 Task: Create a due date automation trigger when advanced on, on the wednesday before a card is due add basic not assigned to me at 11:00 AM.
Action: Mouse moved to (1286, 534)
Screenshot: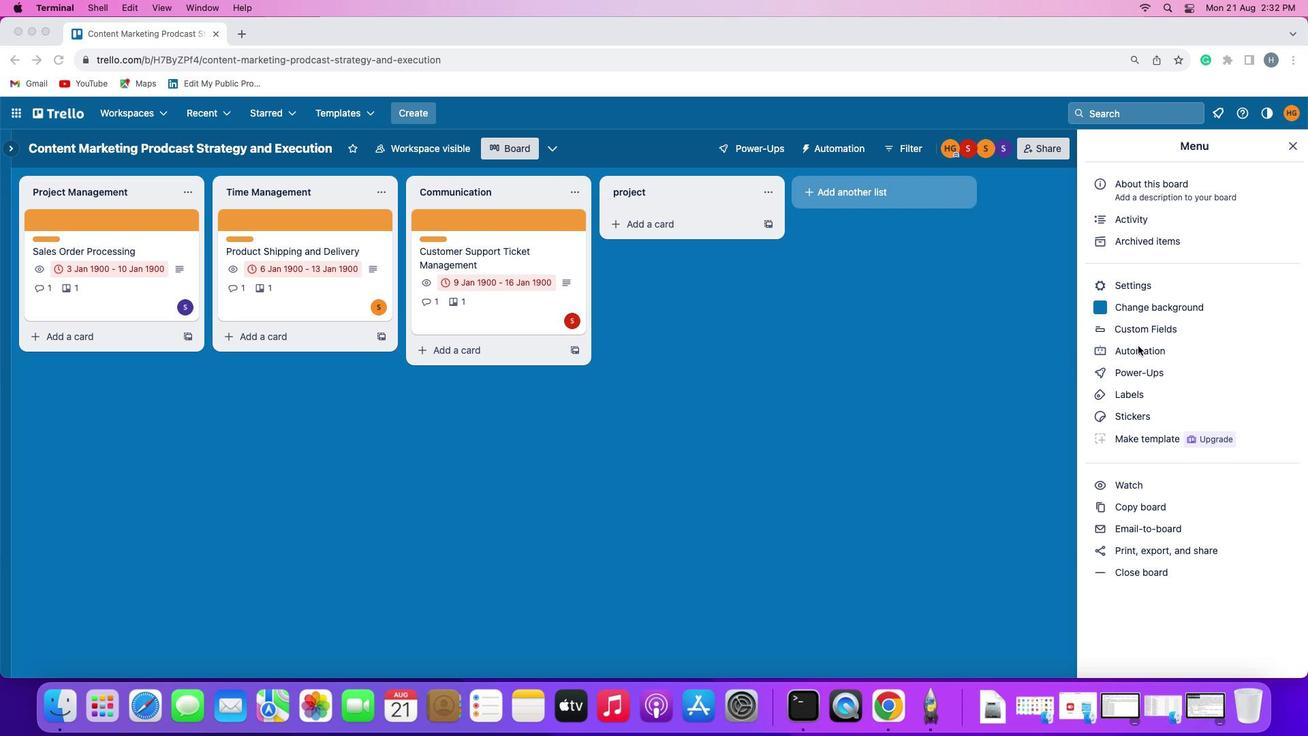 
Action: Mouse pressed left at (1286, 534)
Screenshot: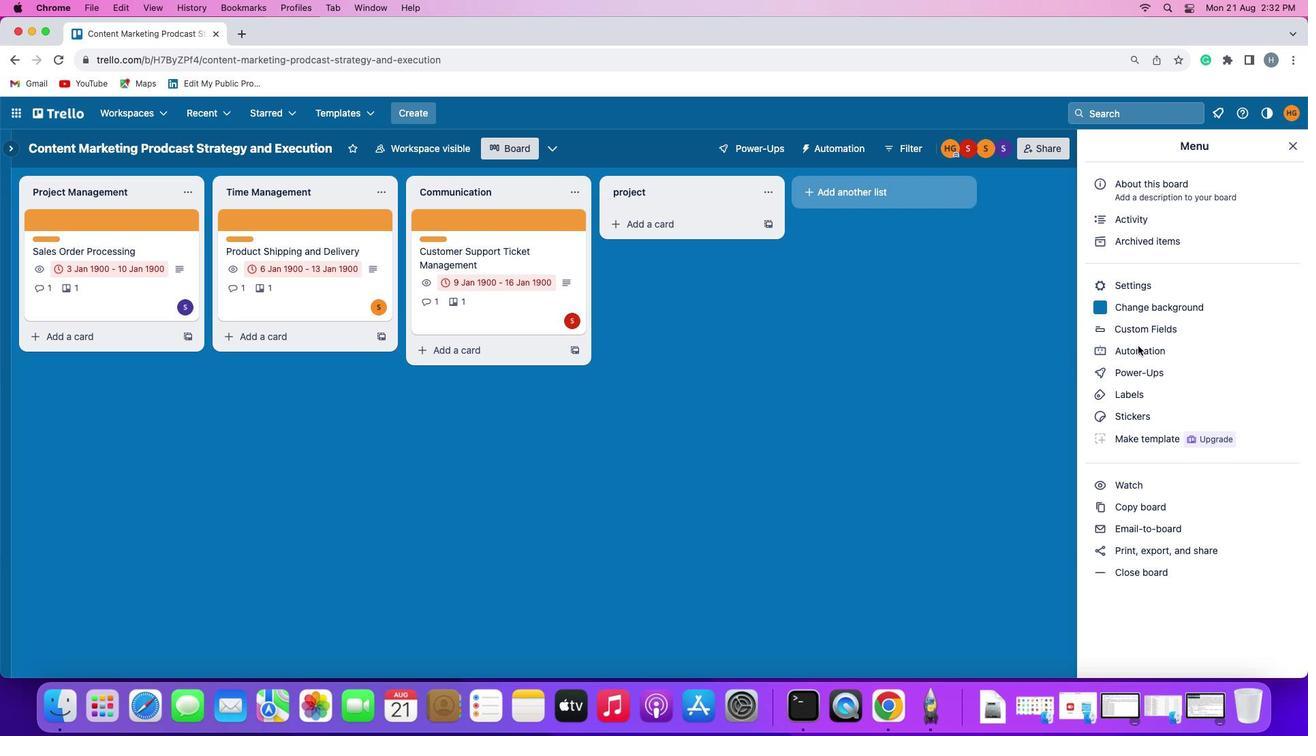 
Action: Mouse pressed left at (1286, 534)
Screenshot: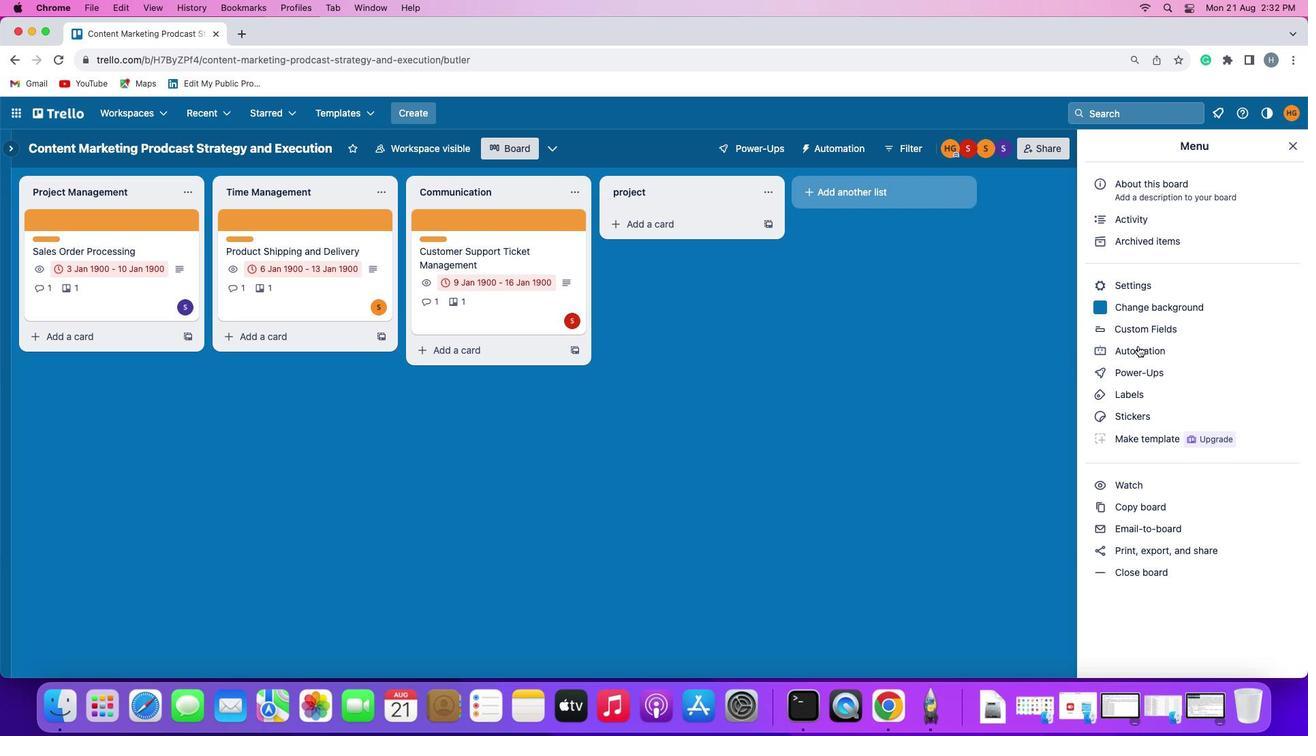 
Action: Mouse moved to (123, 523)
Screenshot: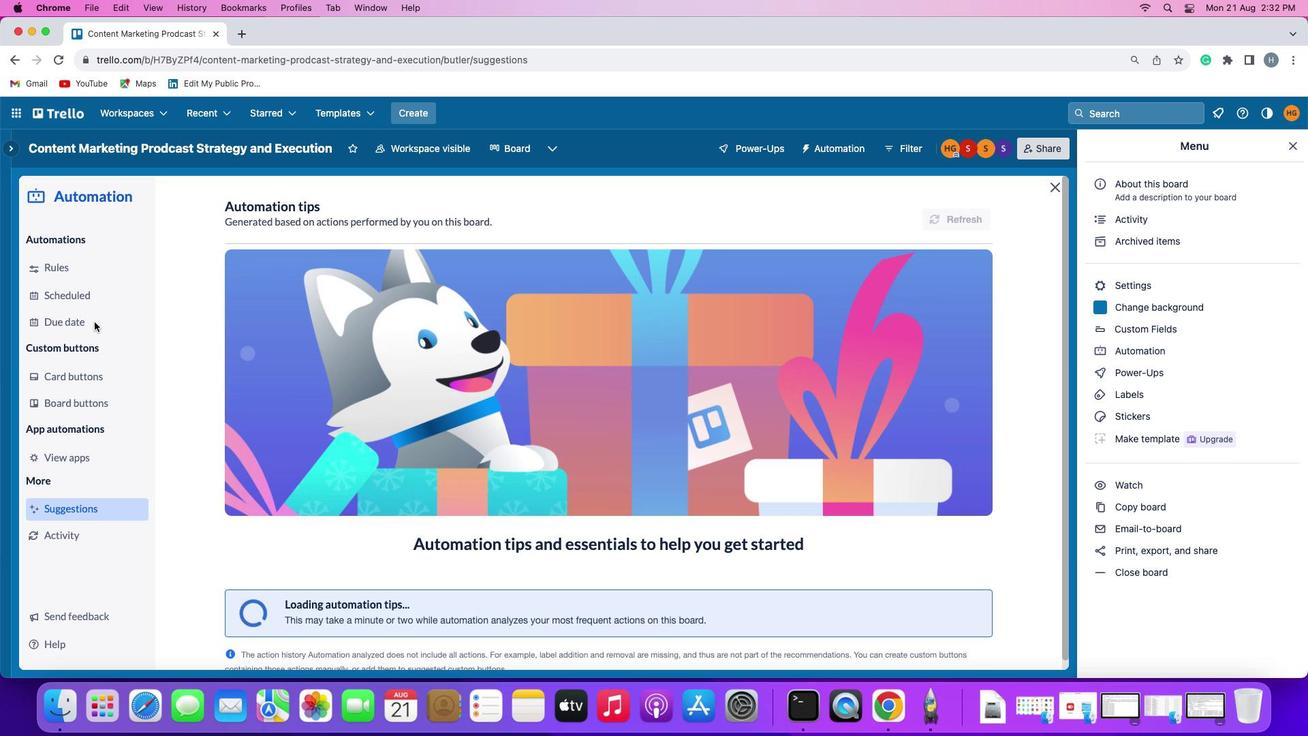 
Action: Mouse pressed left at (123, 523)
Screenshot: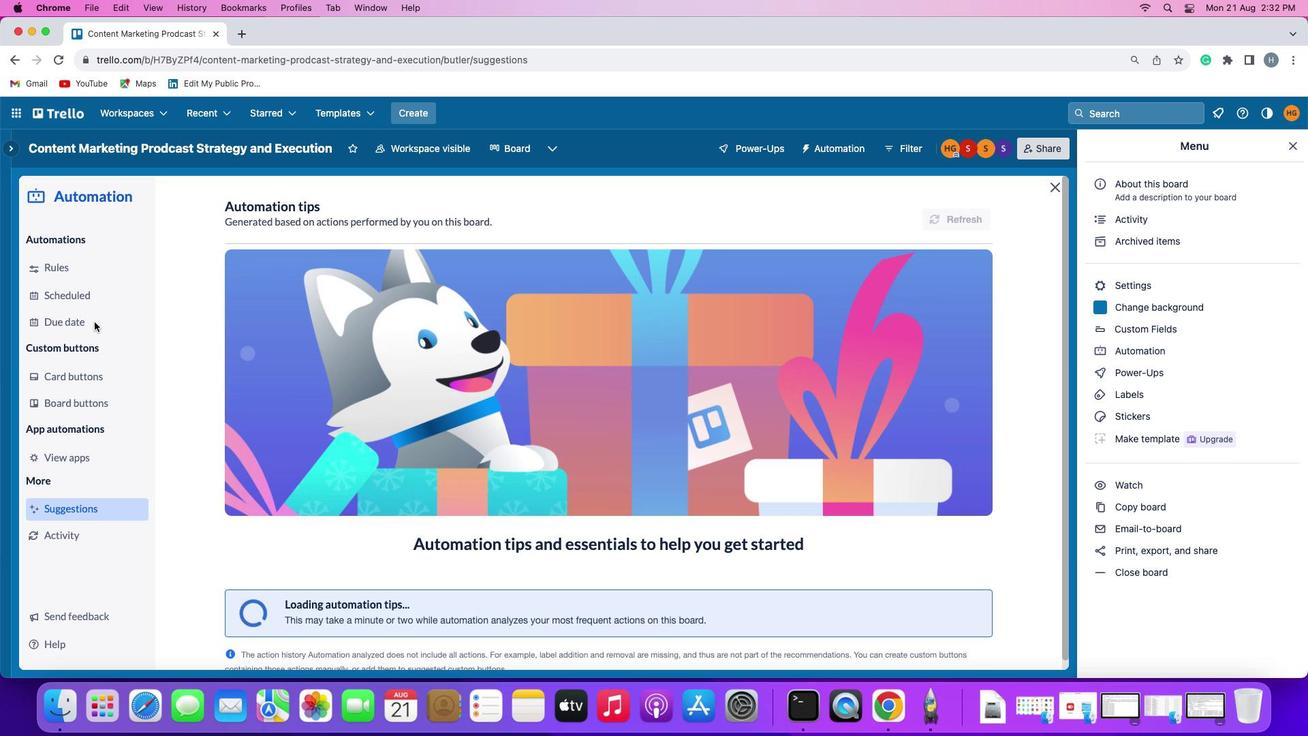 
Action: Mouse moved to (1029, 472)
Screenshot: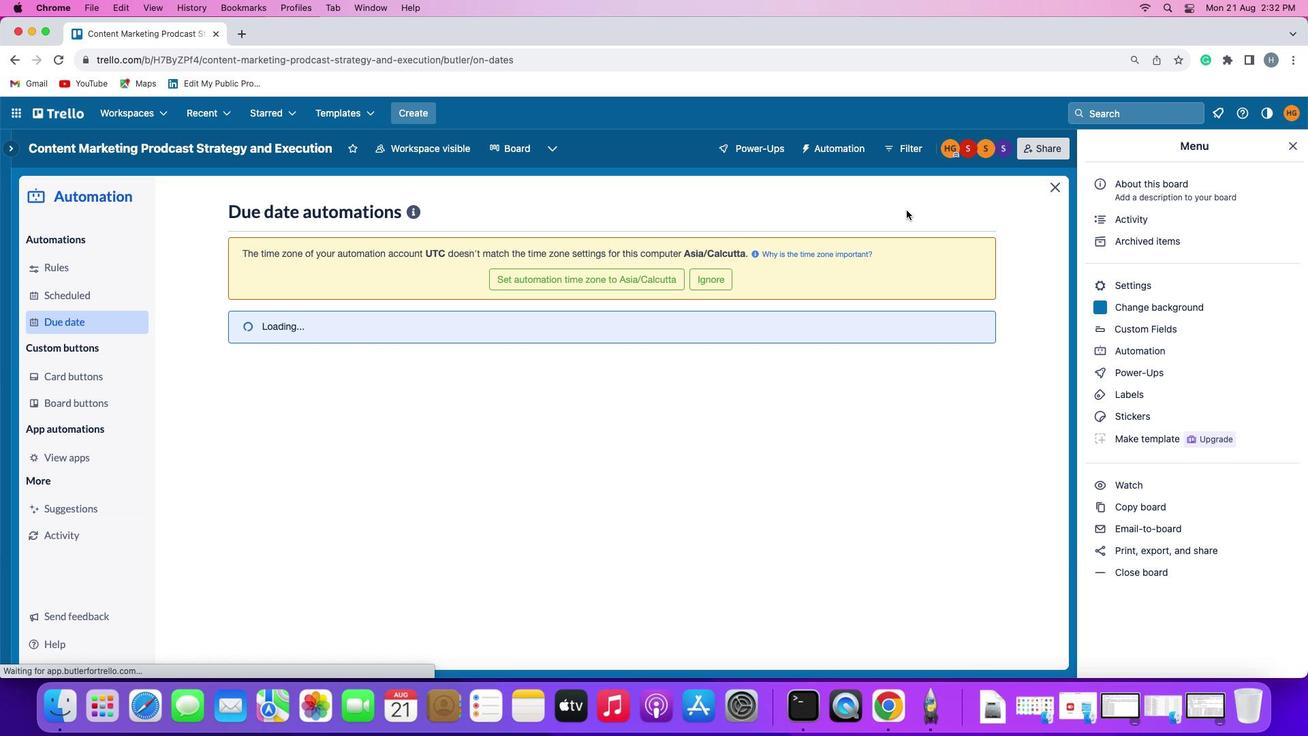 
Action: Mouse pressed left at (1029, 472)
Screenshot: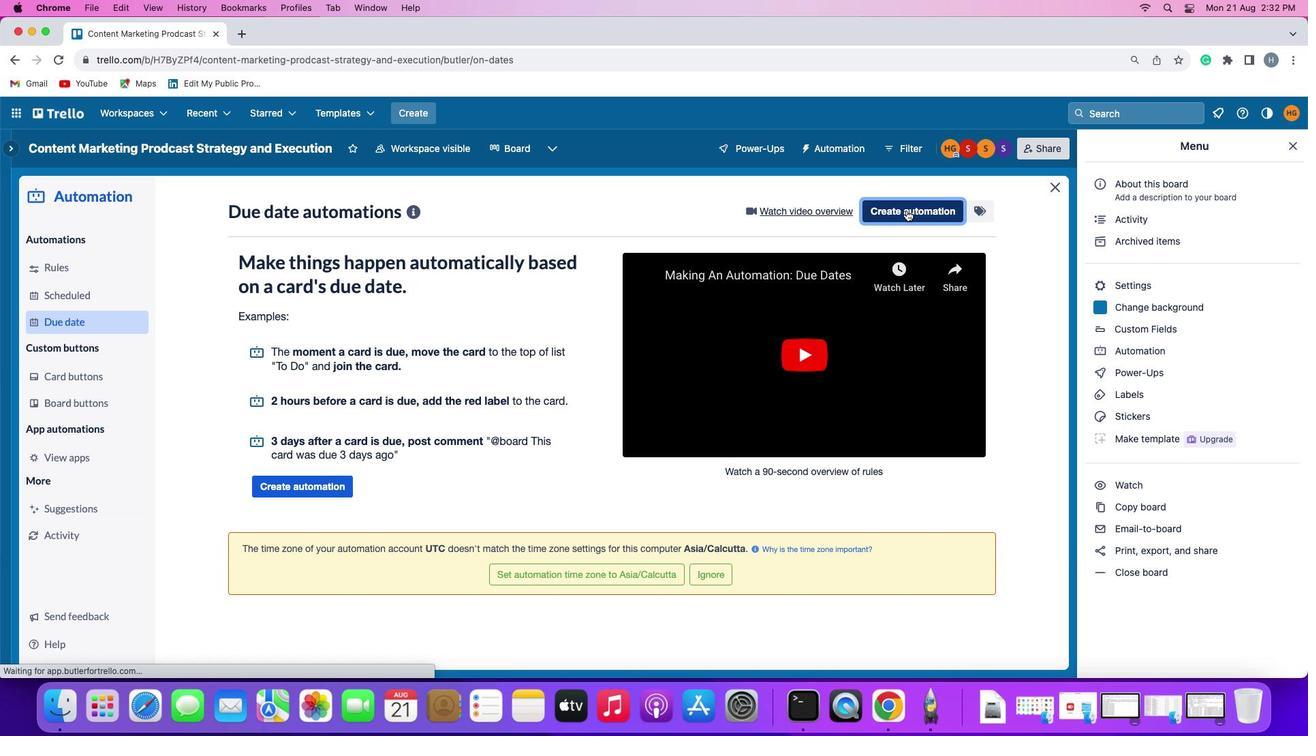 
Action: Mouse moved to (302, 531)
Screenshot: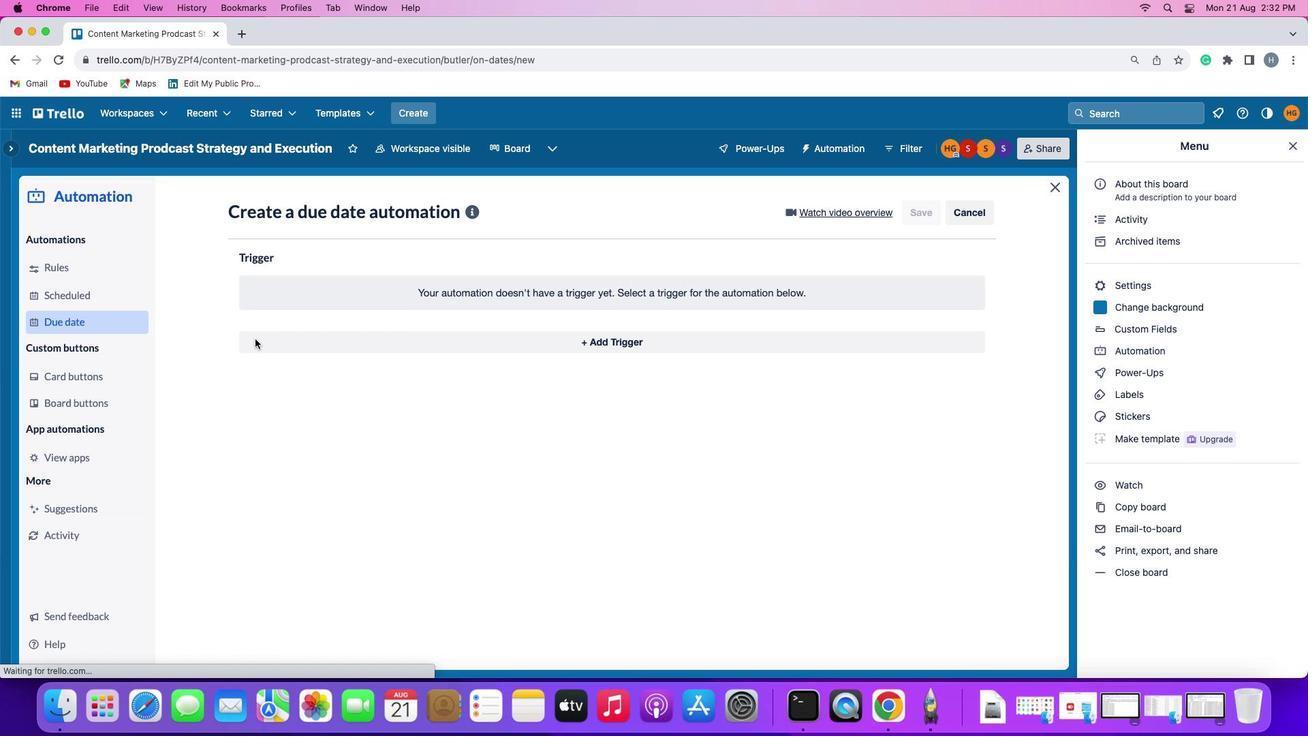
Action: Mouse pressed left at (302, 531)
Screenshot: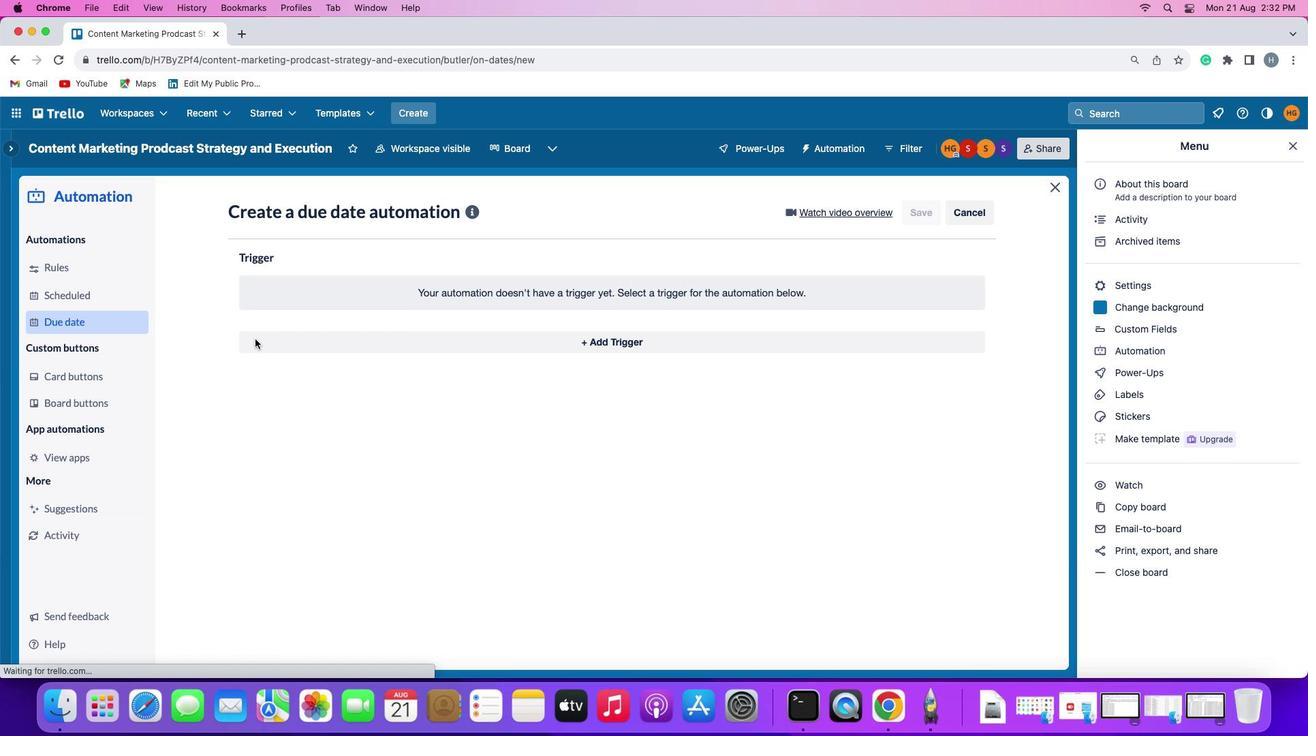 
Action: Mouse moved to (348, 647)
Screenshot: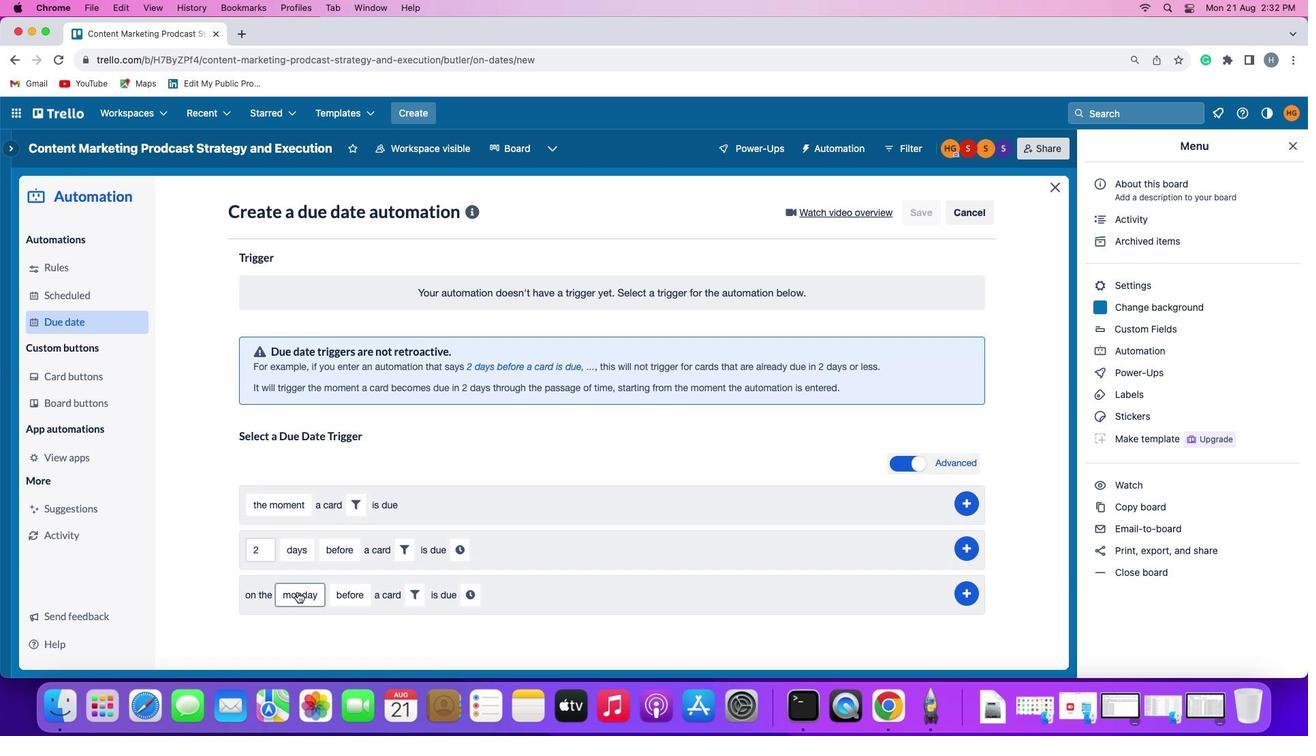 
Action: Mouse pressed left at (348, 647)
Screenshot: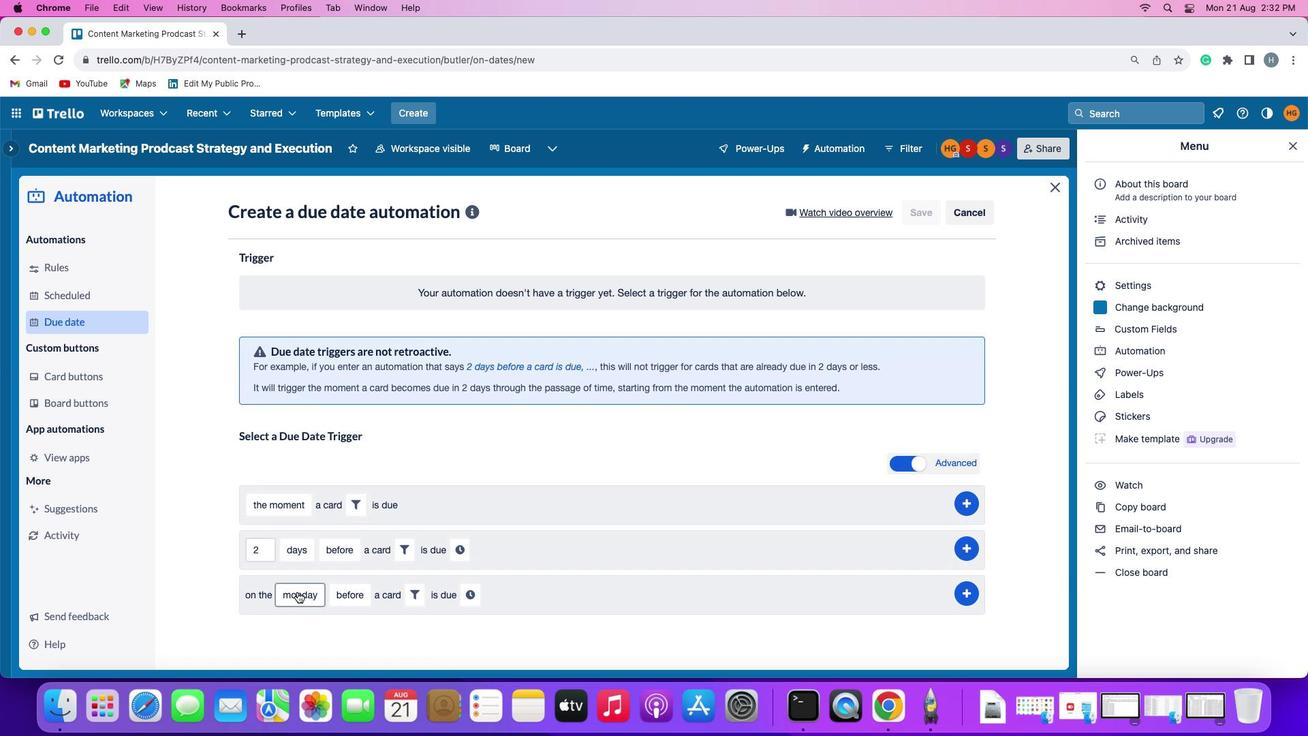 
Action: Mouse moved to (392, 586)
Screenshot: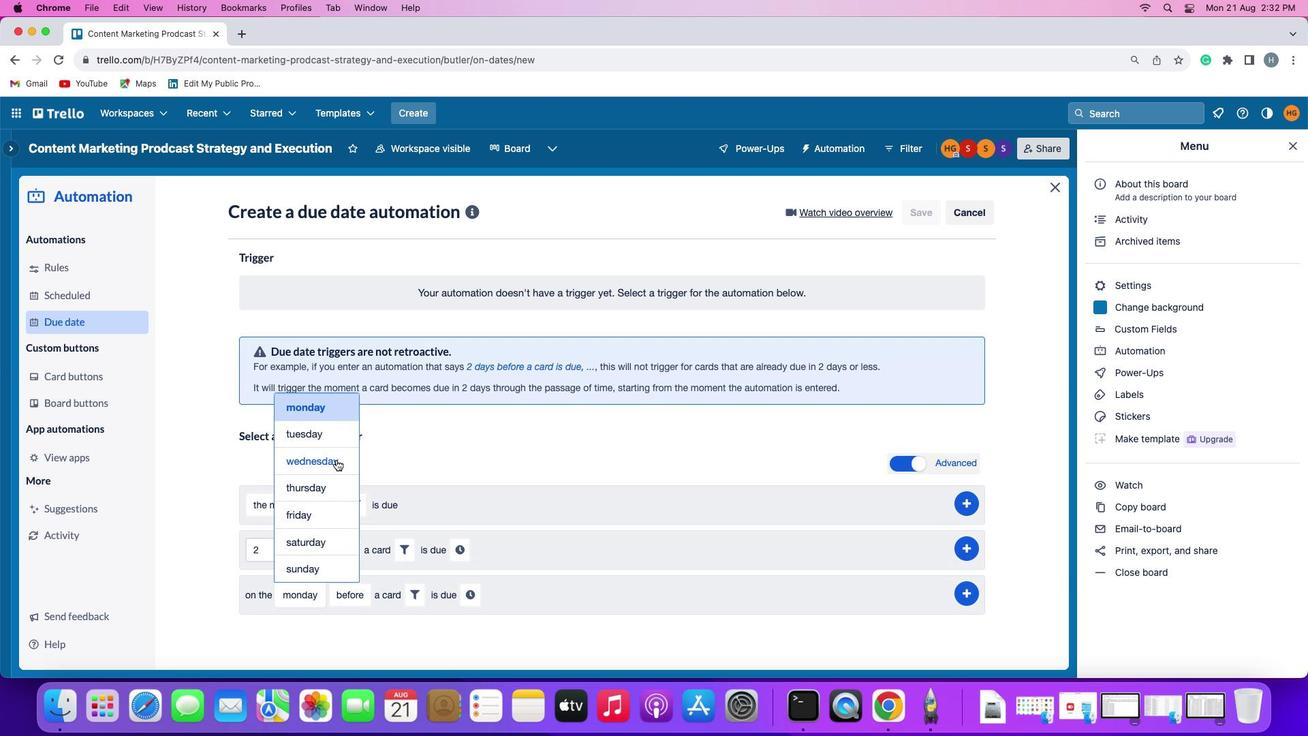 
Action: Mouse pressed left at (392, 586)
Screenshot: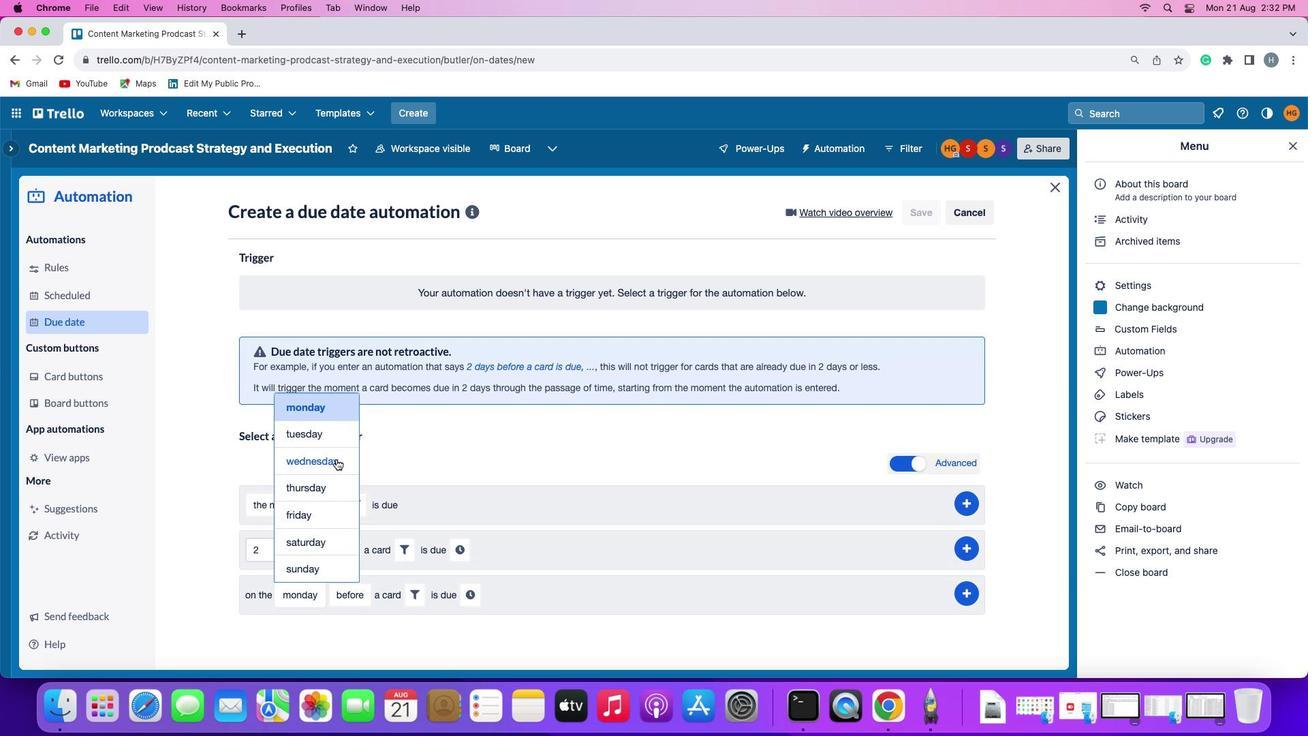 
Action: Mouse moved to (497, 648)
Screenshot: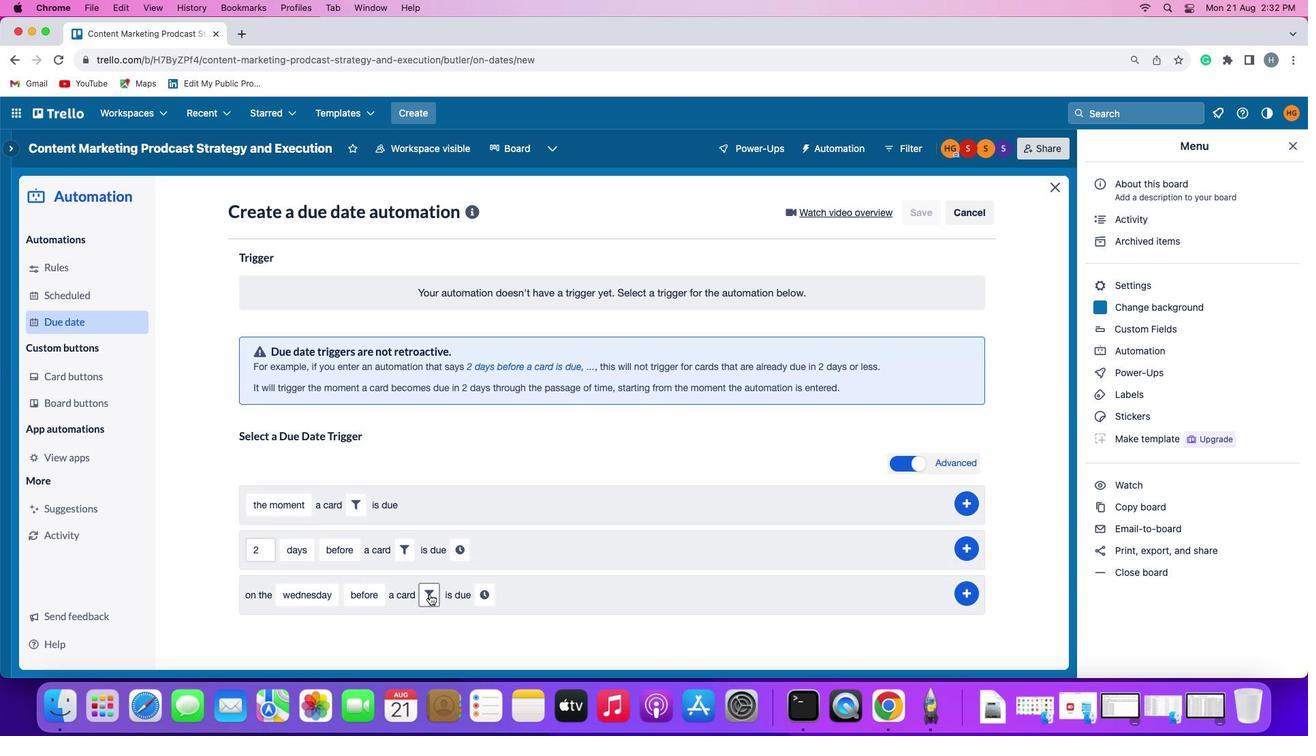 
Action: Mouse pressed left at (497, 648)
Screenshot: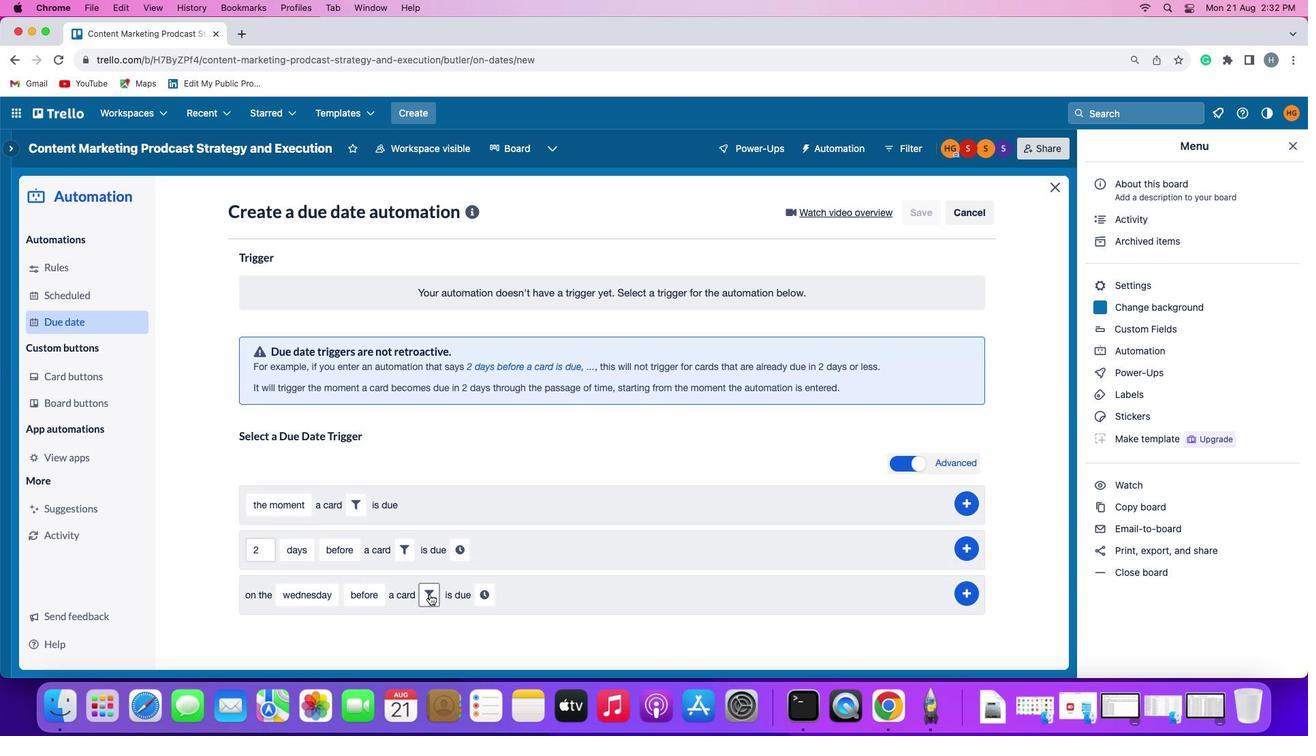 
Action: Mouse moved to (448, 661)
Screenshot: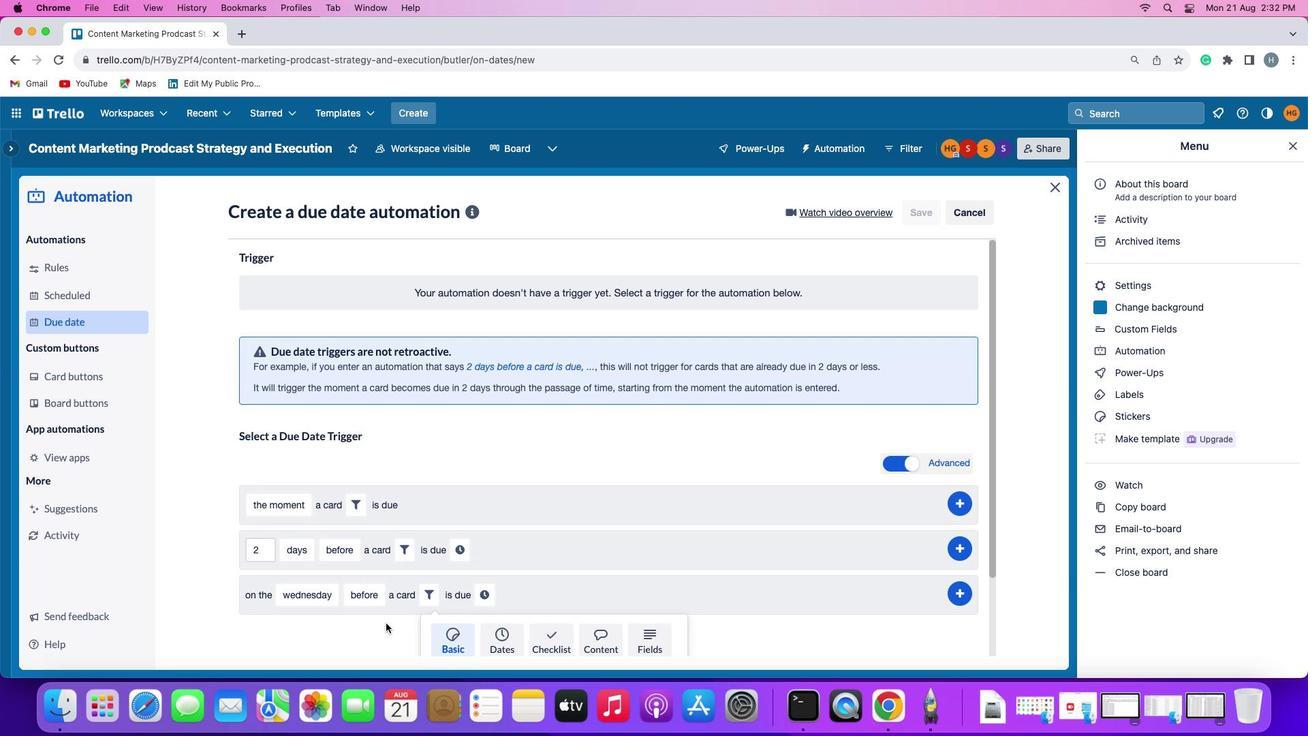 
Action: Mouse scrolled (448, 661) with delta (17, 375)
Screenshot: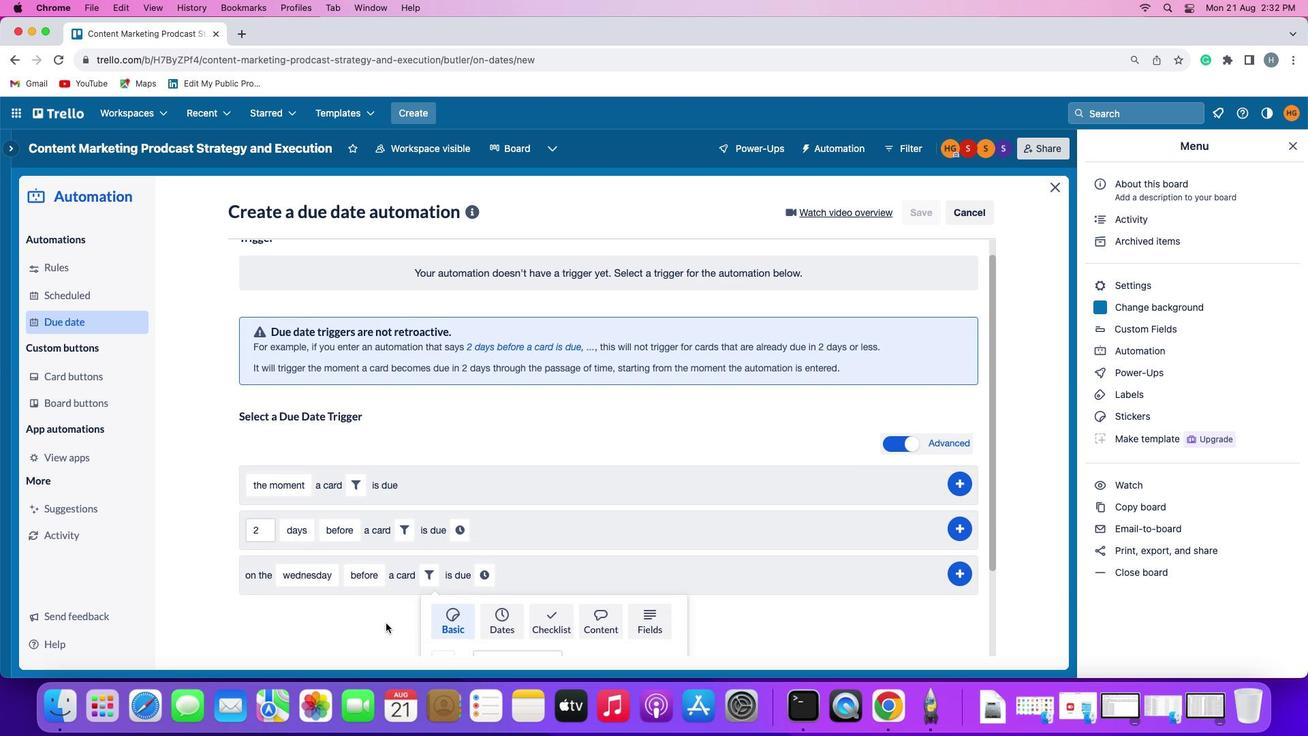 
Action: Mouse scrolled (448, 661) with delta (17, 375)
Screenshot: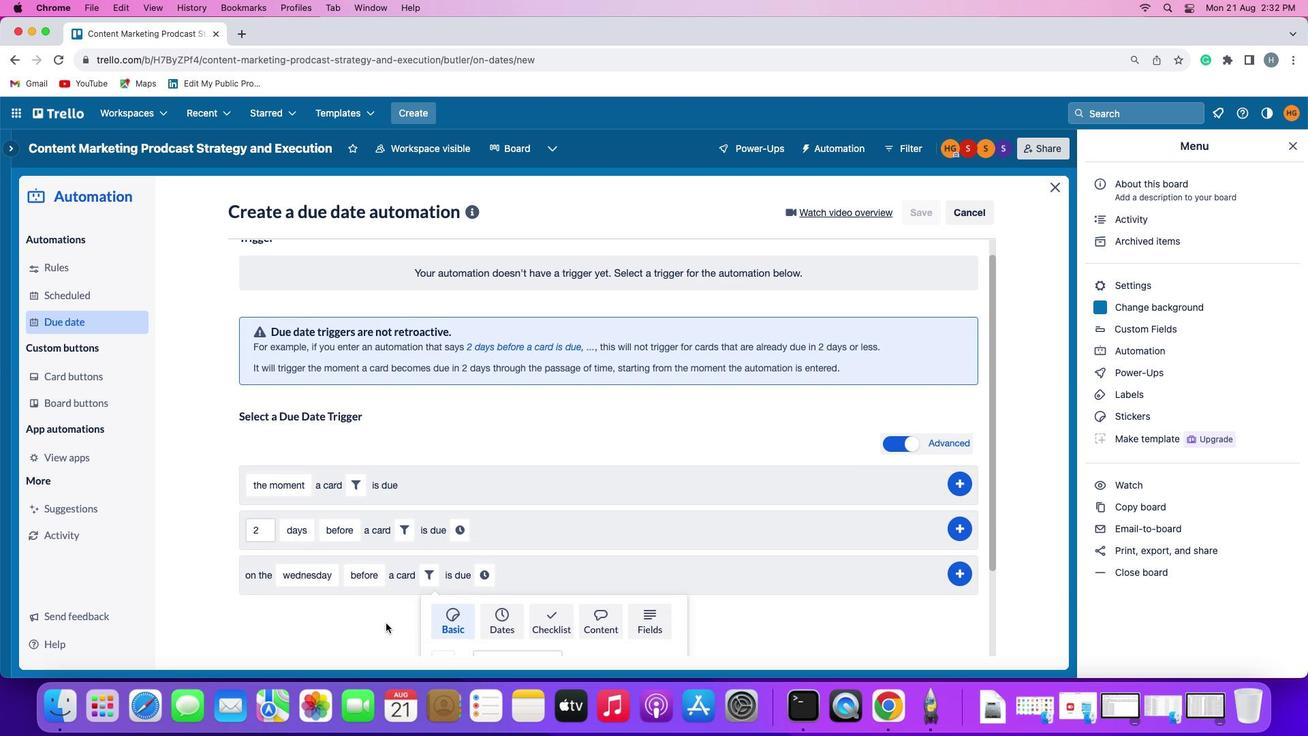 
Action: Mouse scrolled (448, 661) with delta (17, 374)
Screenshot: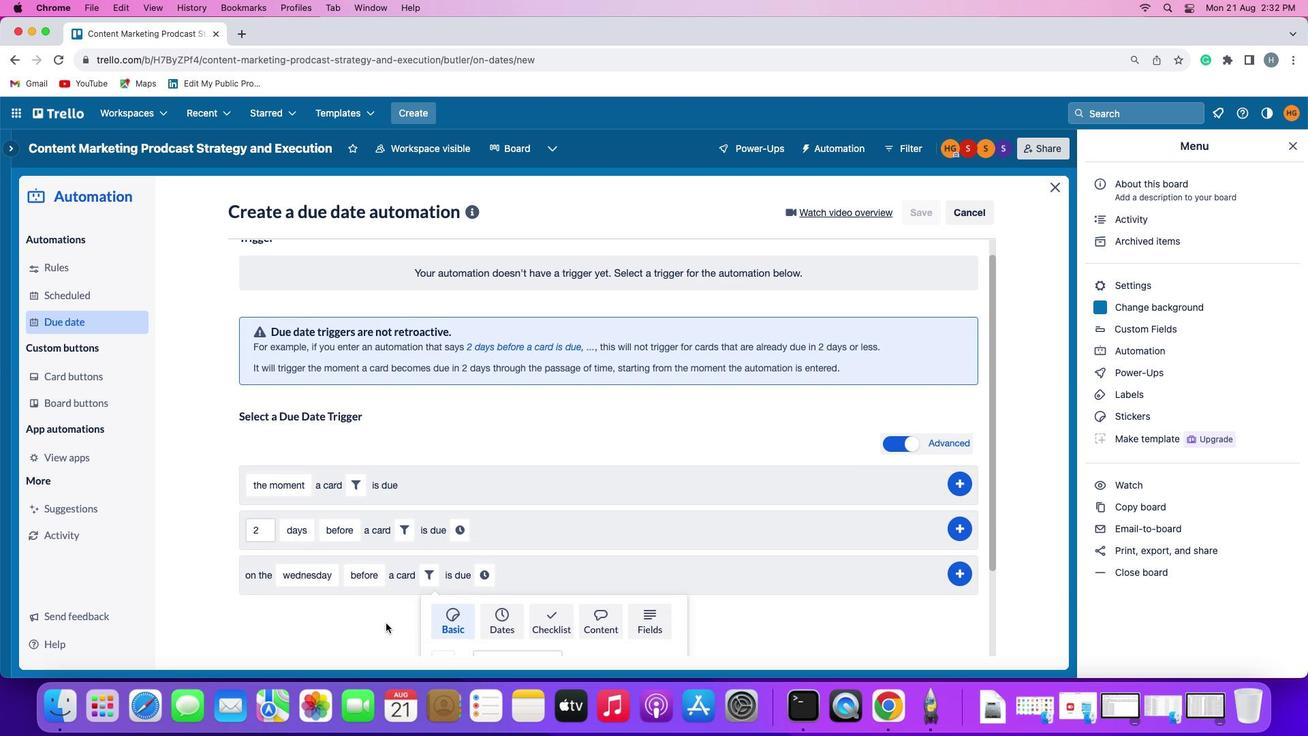 
Action: Mouse scrolled (448, 661) with delta (17, 374)
Screenshot: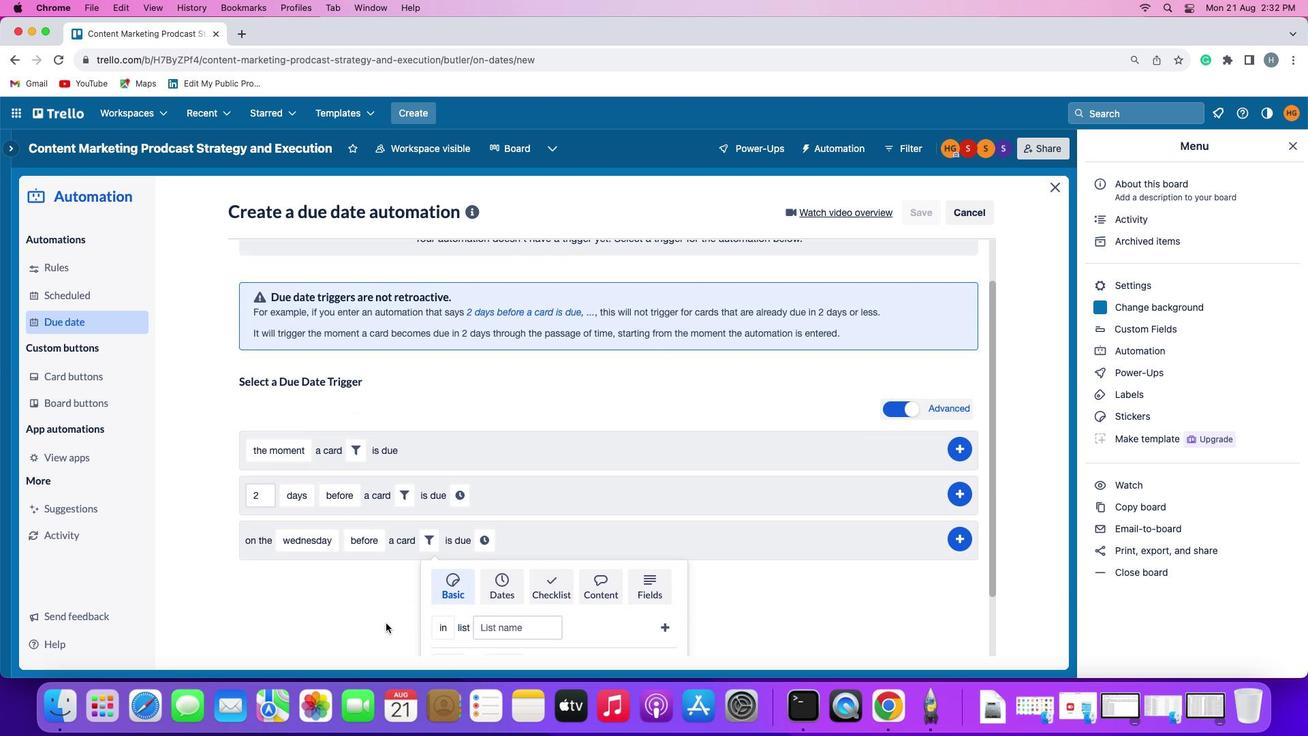 
Action: Mouse scrolled (448, 661) with delta (17, 374)
Screenshot: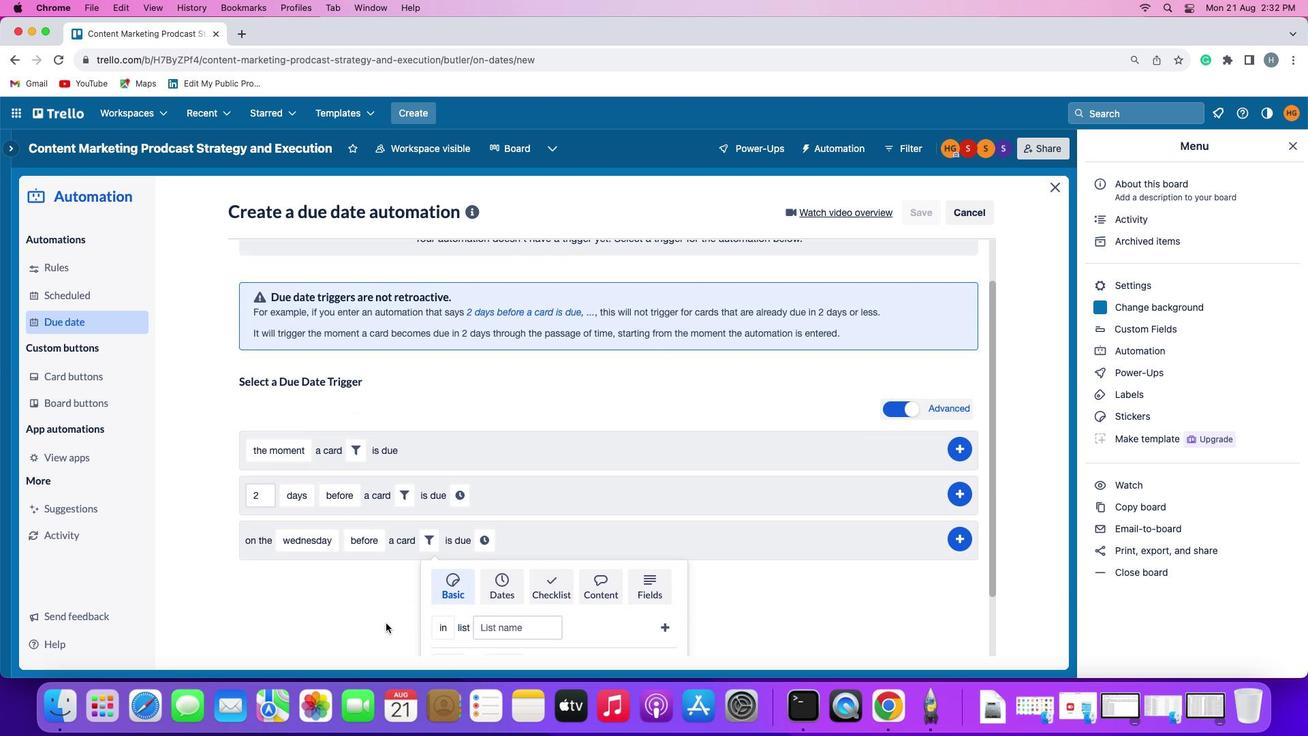 
Action: Mouse moved to (448, 661)
Screenshot: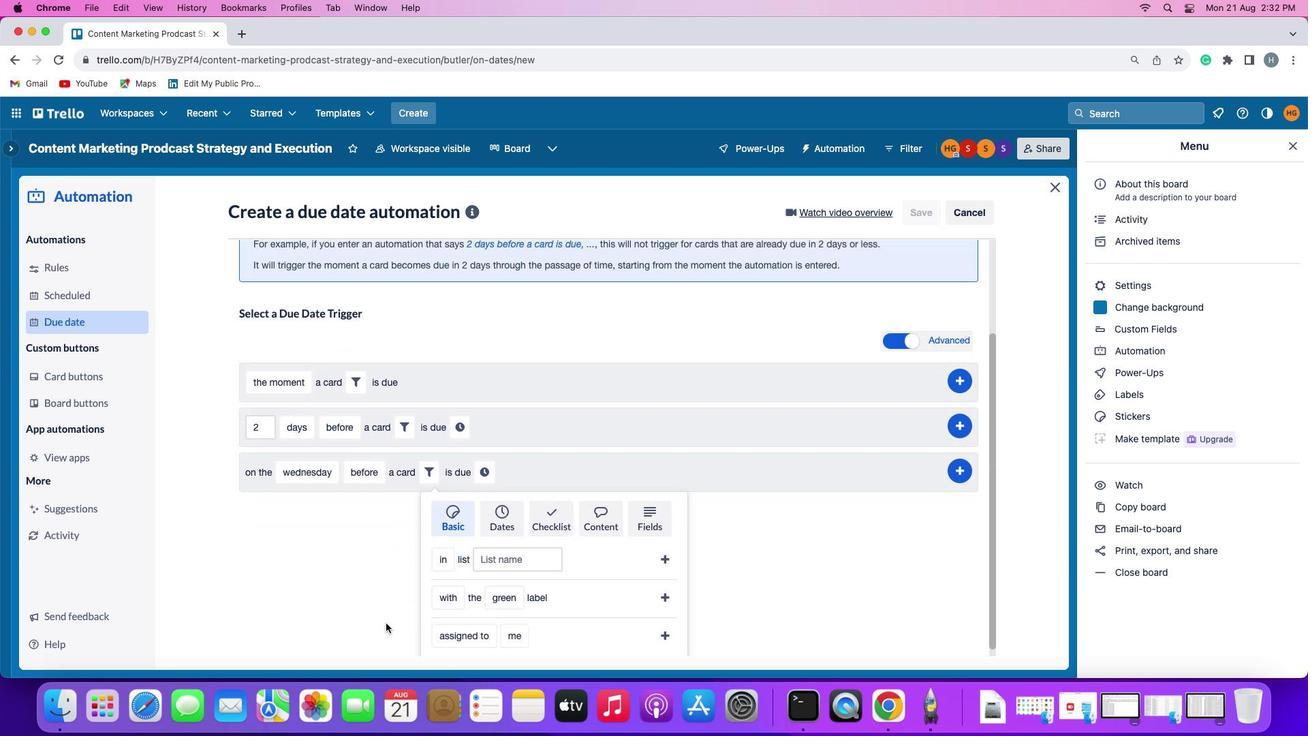 
Action: Mouse scrolled (448, 661) with delta (17, 375)
Screenshot: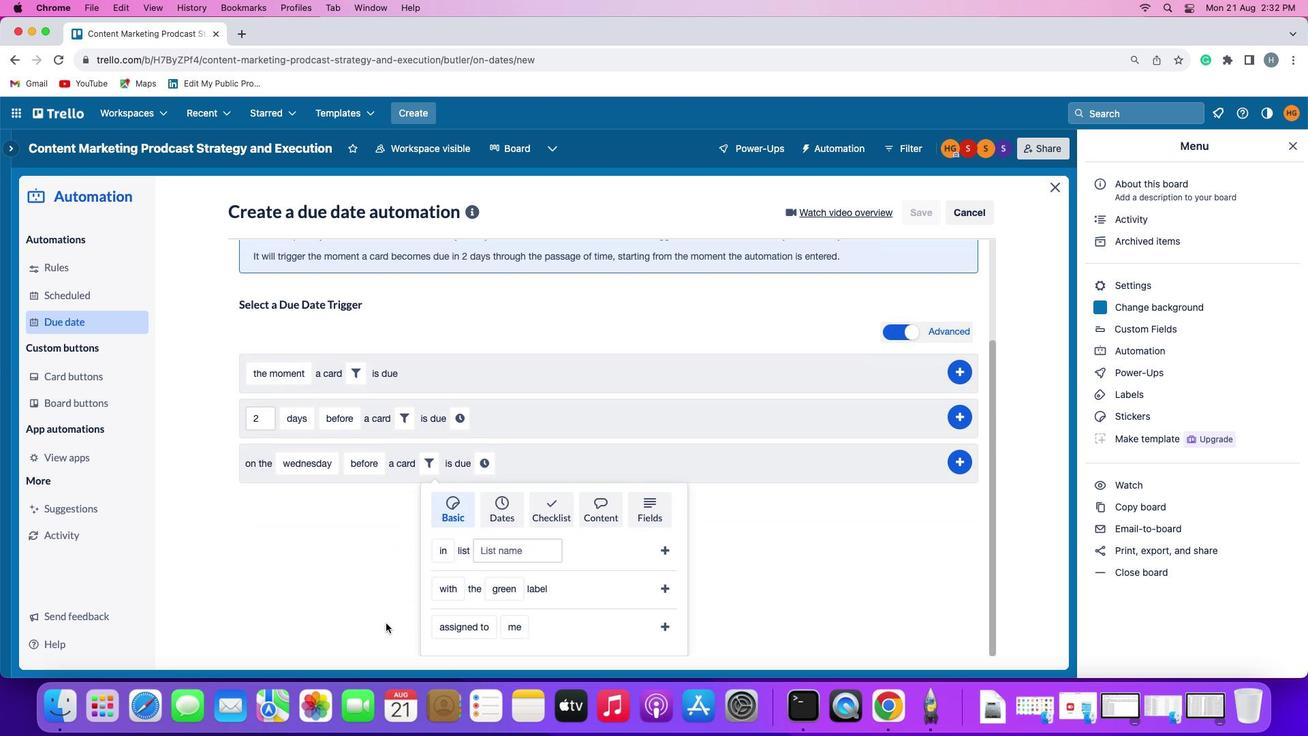 
Action: Mouse scrolled (448, 661) with delta (17, 375)
Screenshot: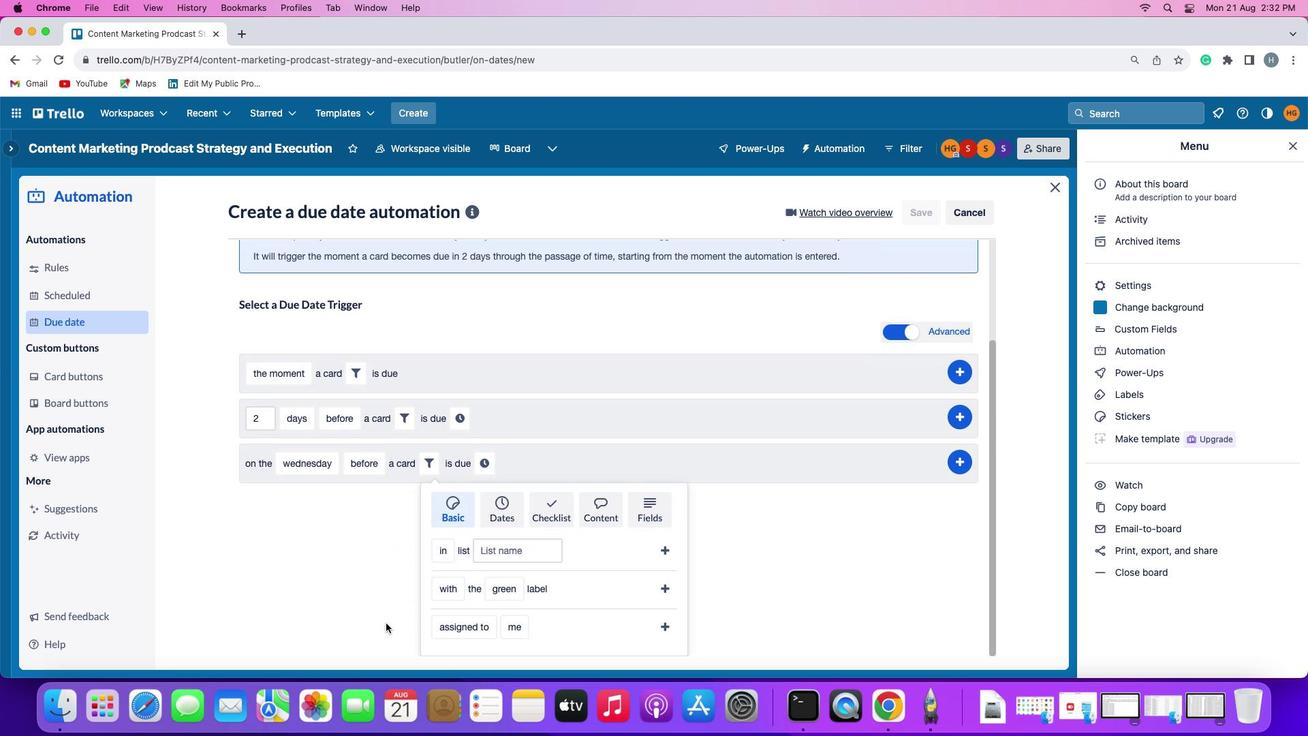 
Action: Mouse scrolled (448, 661) with delta (17, 374)
Screenshot: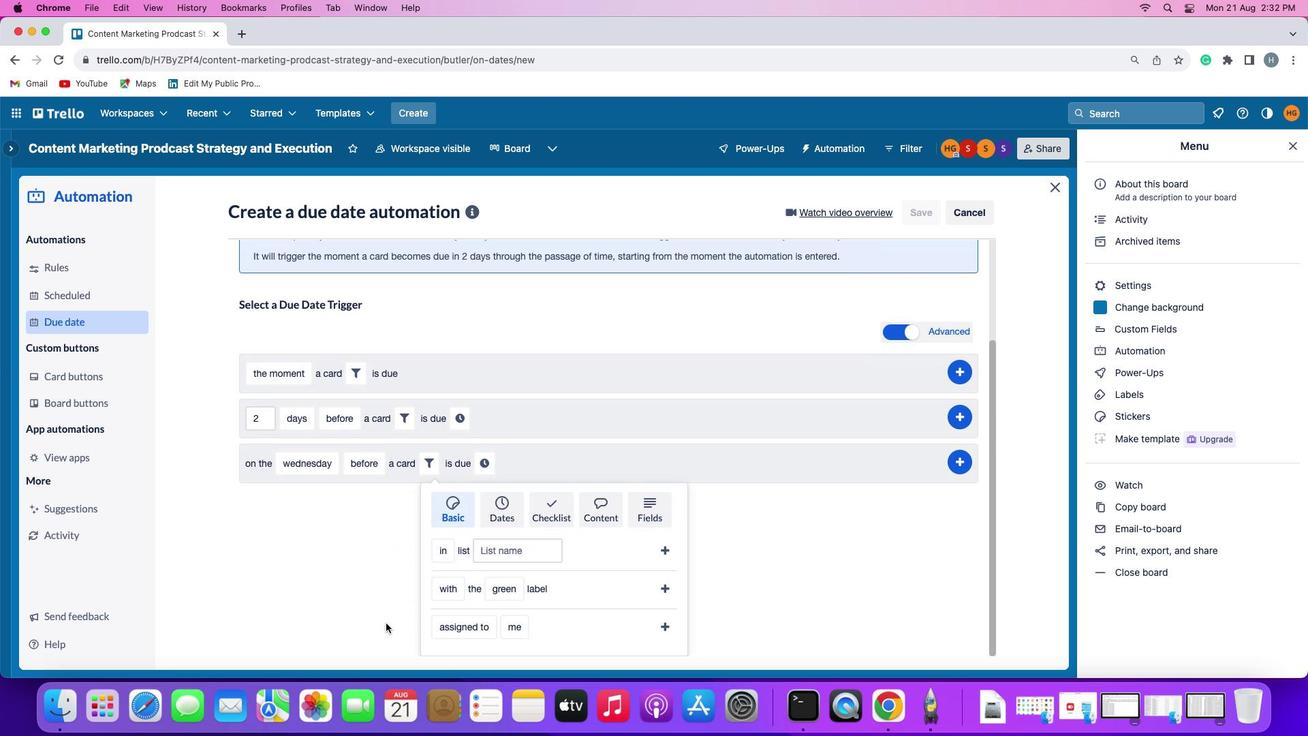 
Action: Mouse moved to (510, 662)
Screenshot: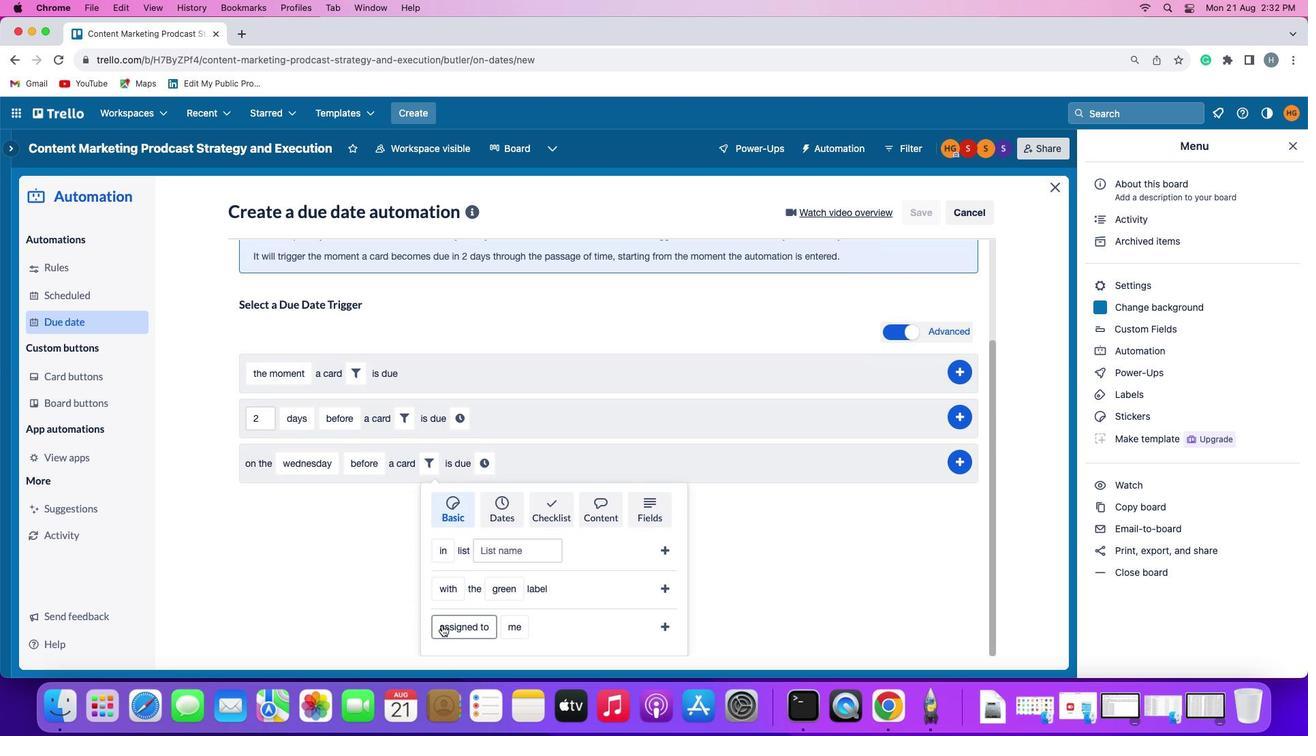 
Action: Mouse pressed left at (510, 662)
Screenshot: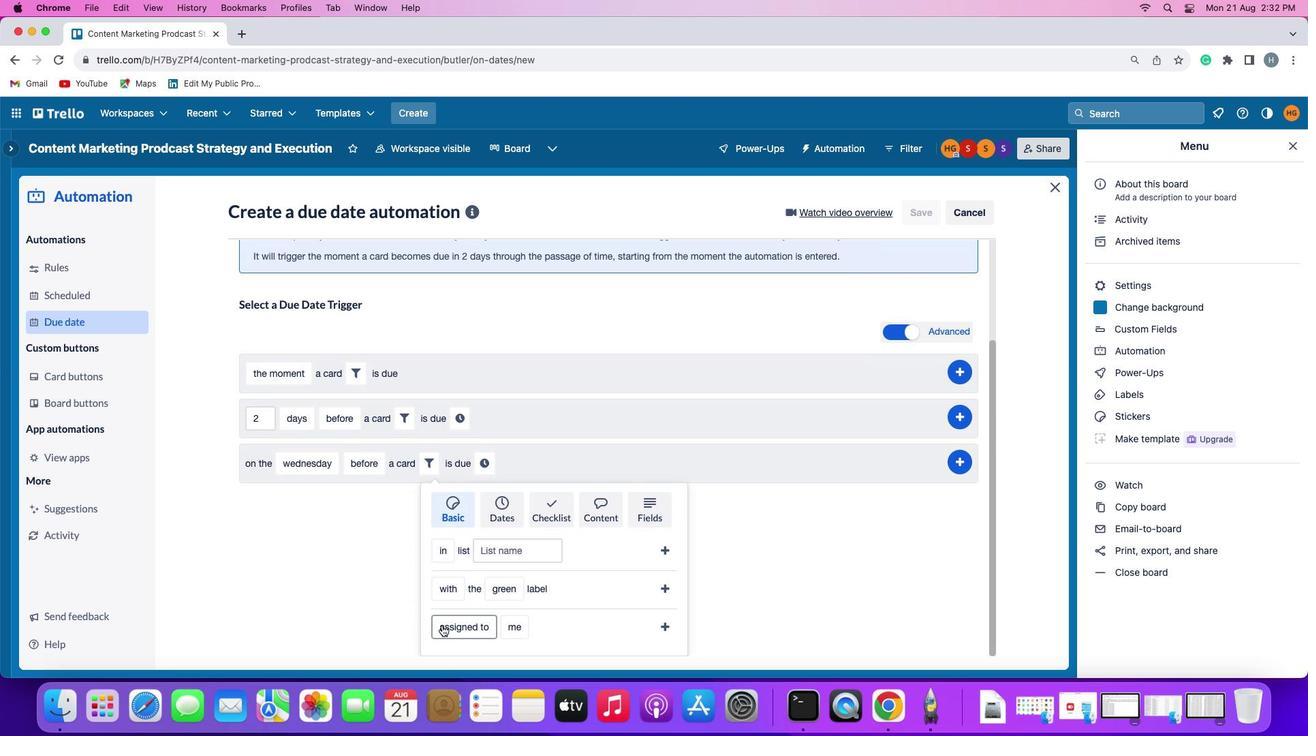 
Action: Mouse moved to (526, 652)
Screenshot: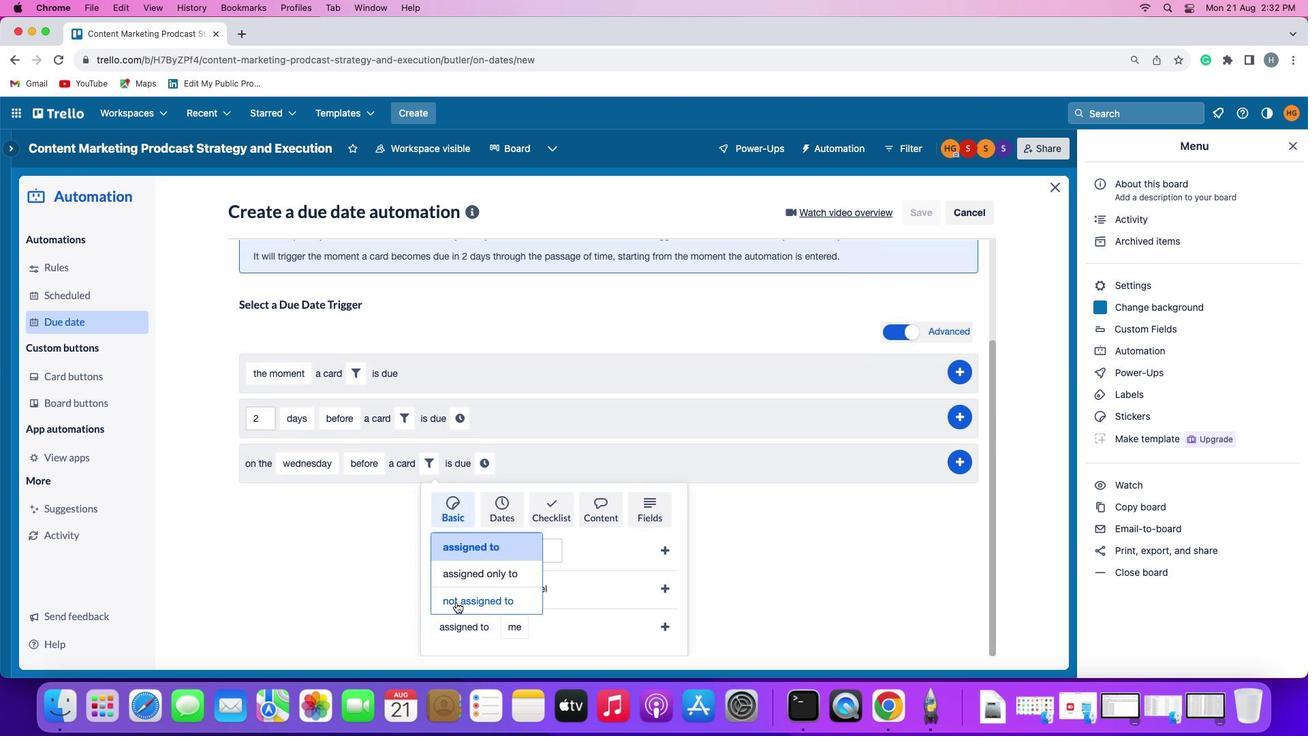 
Action: Mouse pressed left at (526, 652)
Screenshot: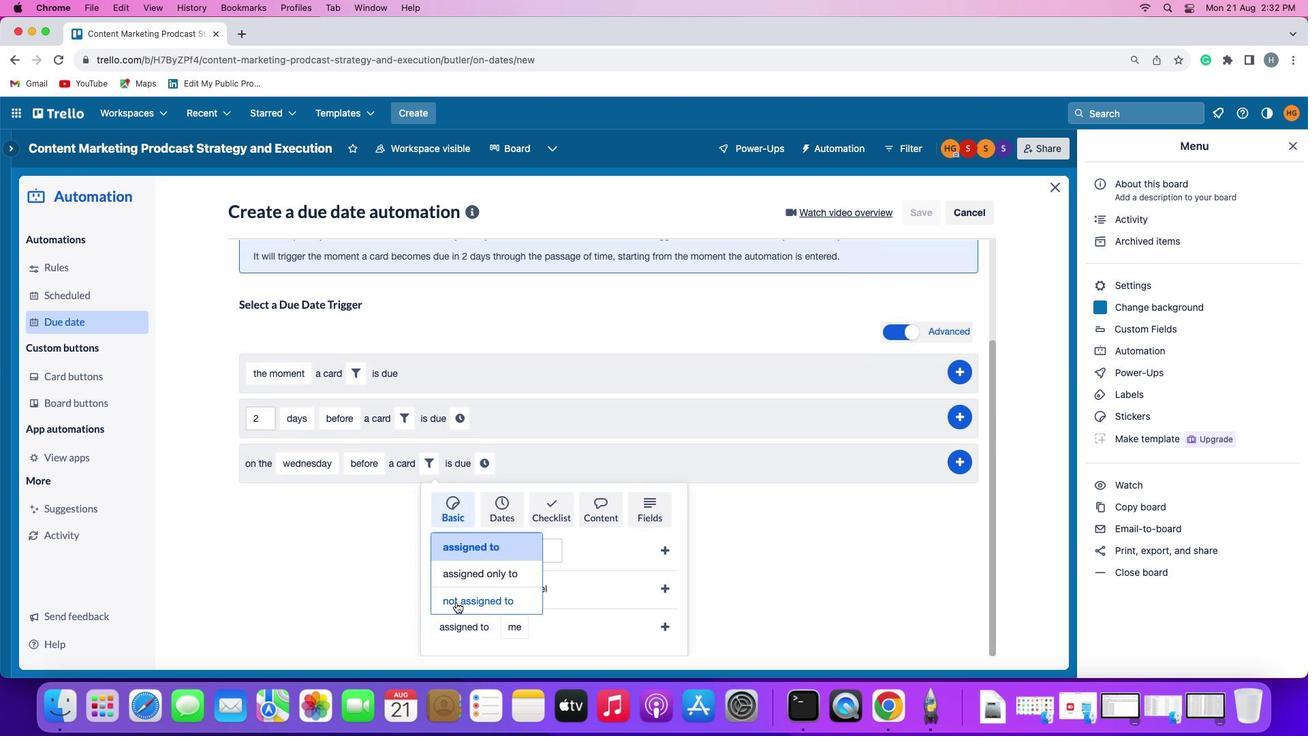 
Action: Mouse moved to (625, 663)
Screenshot: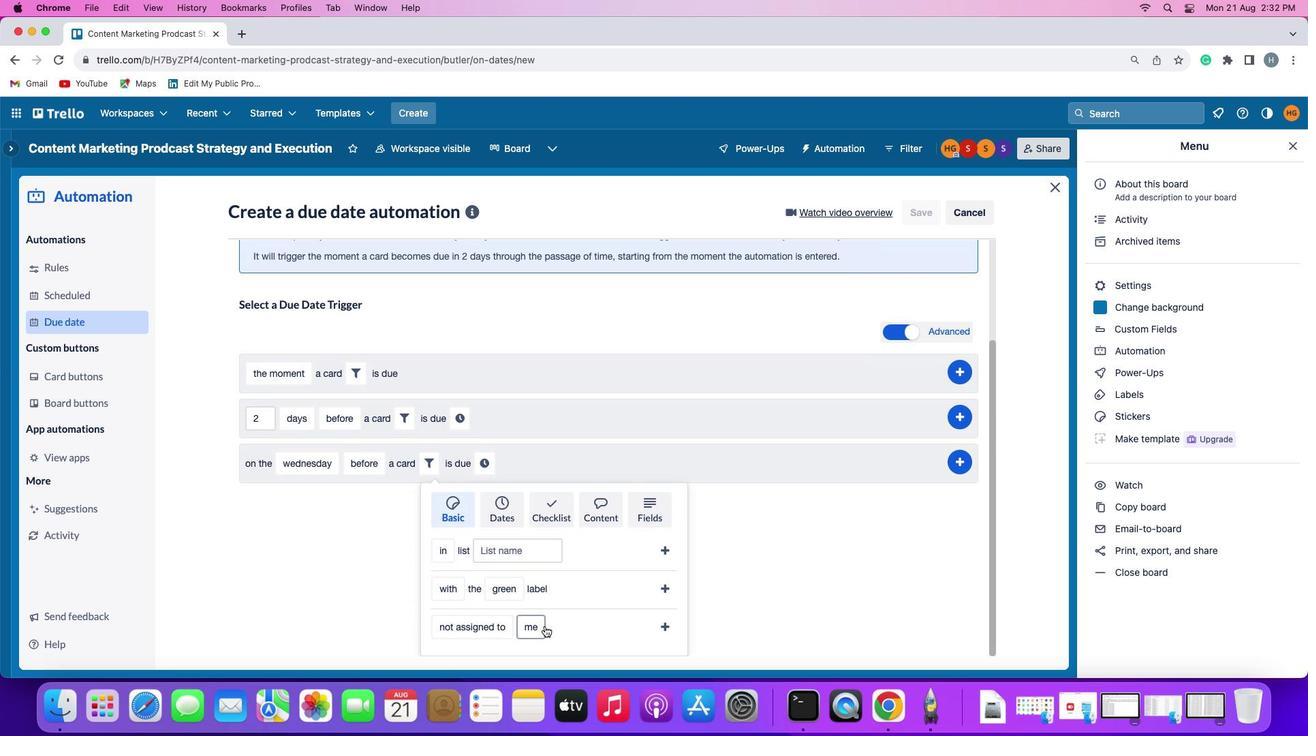 
Action: Mouse pressed left at (625, 663)
Screenshot: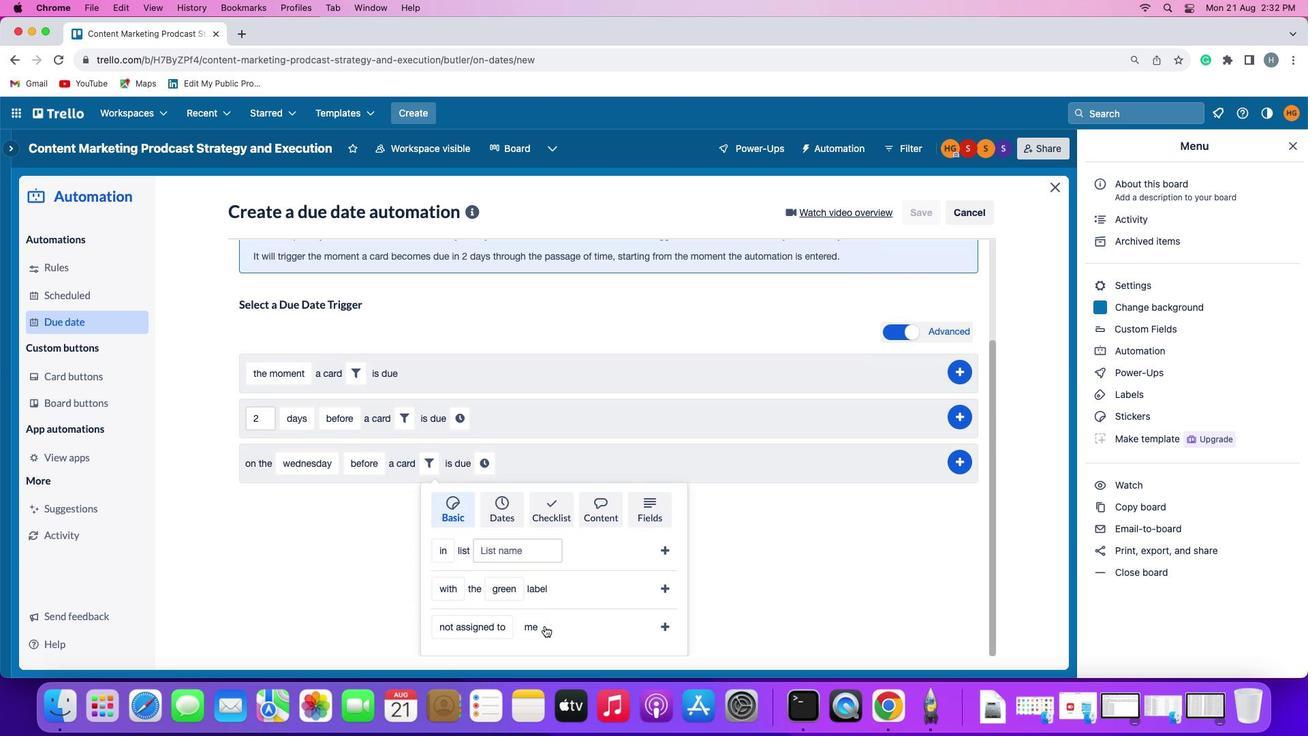 
Action: Mouse moved to (636, 627)
Screenshot: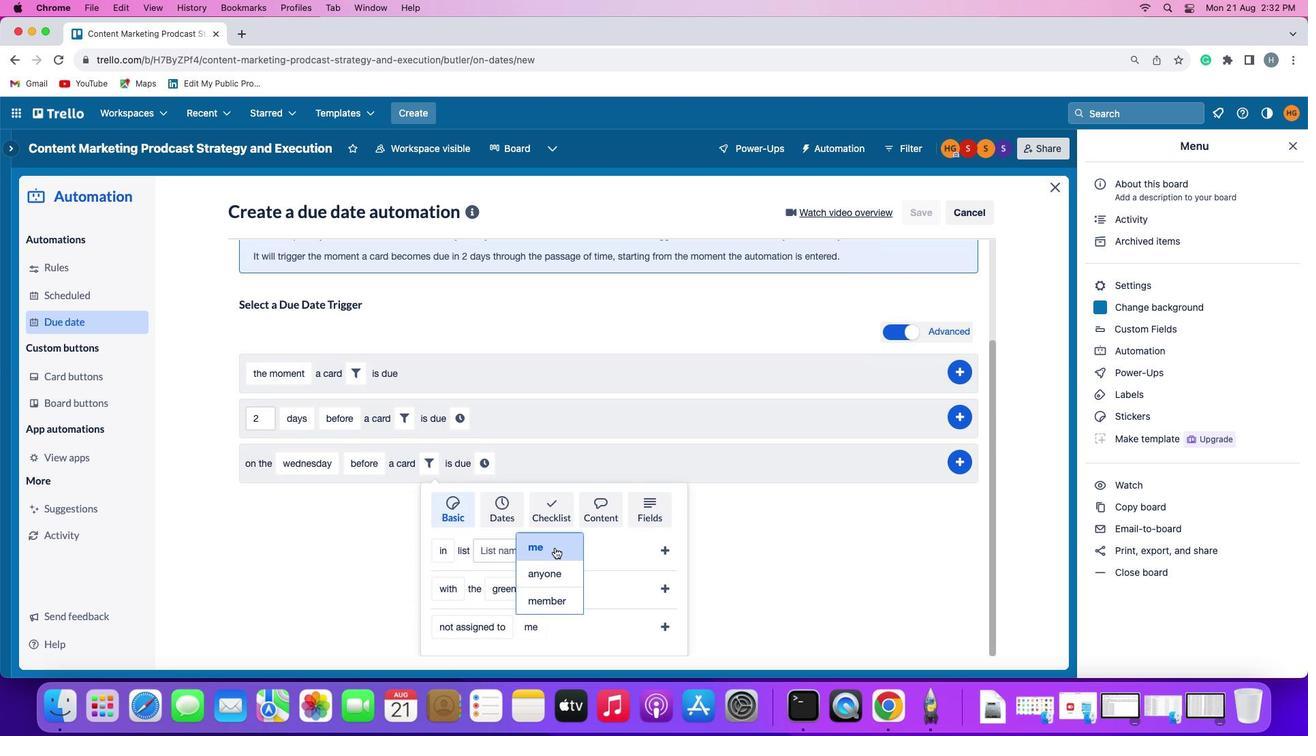 
Action: Mouse pressed left at (636, 627)
Screenshot: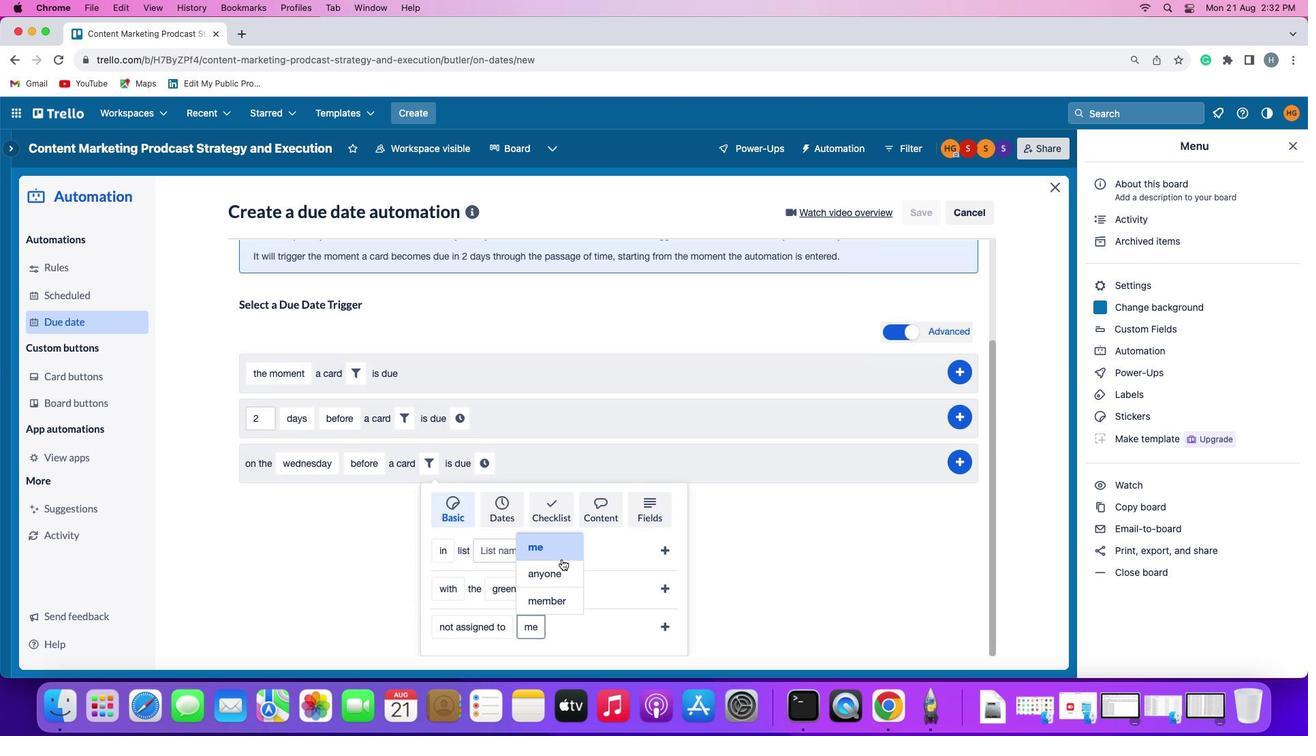 
Action: Mouse moved to (767, 661)
Screenshot: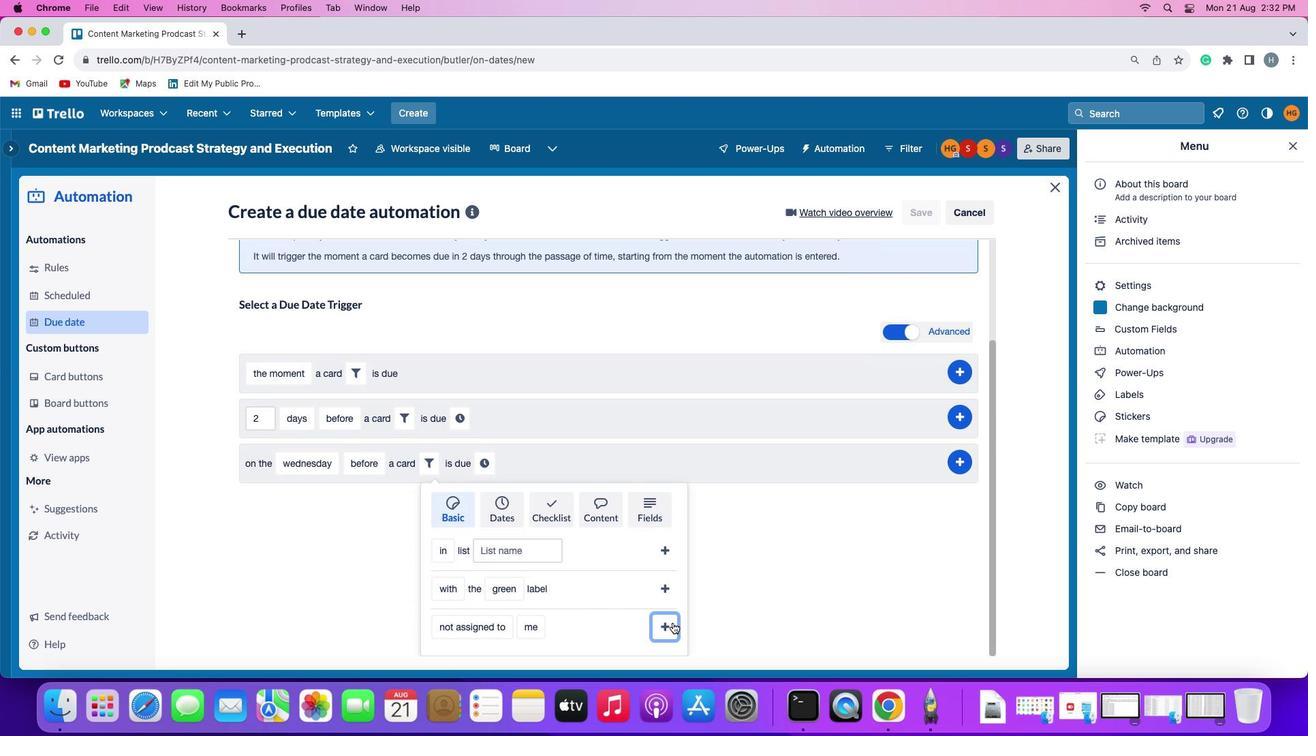 
Action: Mouse pressed left at (767, 661)
Screenshot: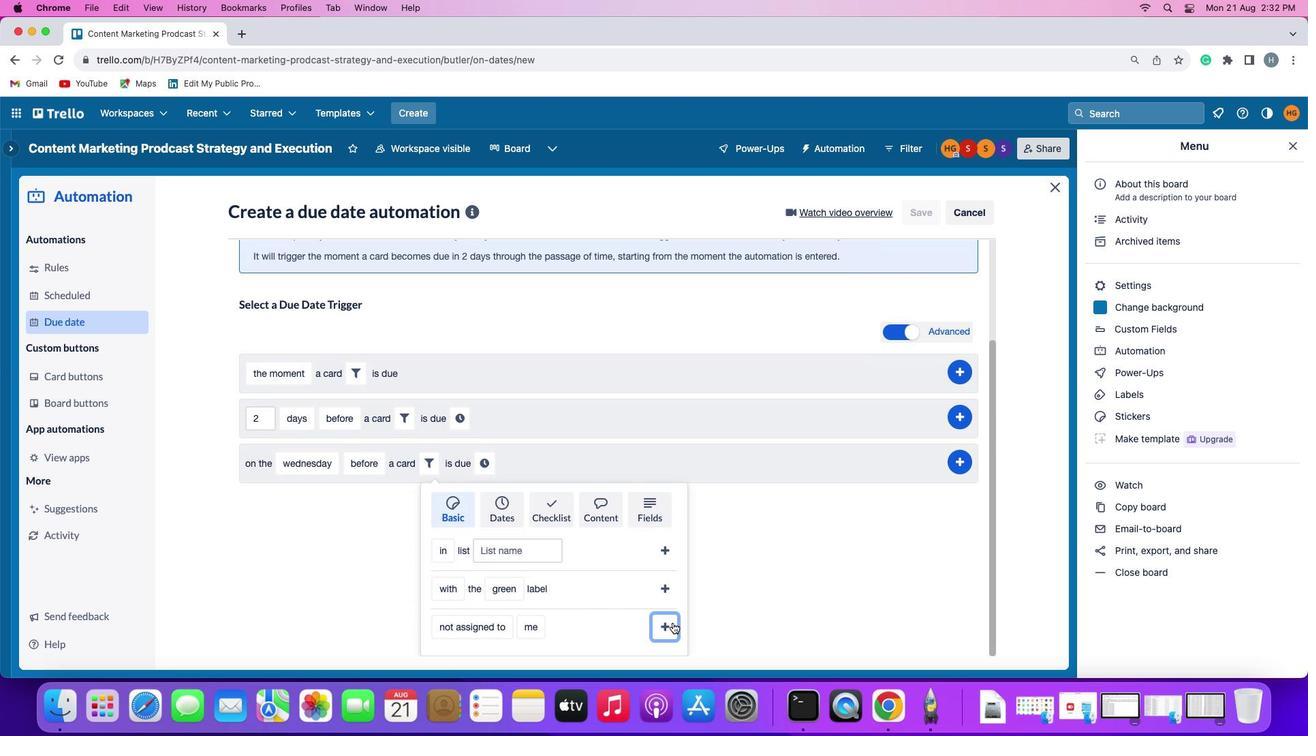 
Action: Mouse moved to (693, 648)
Screenshot: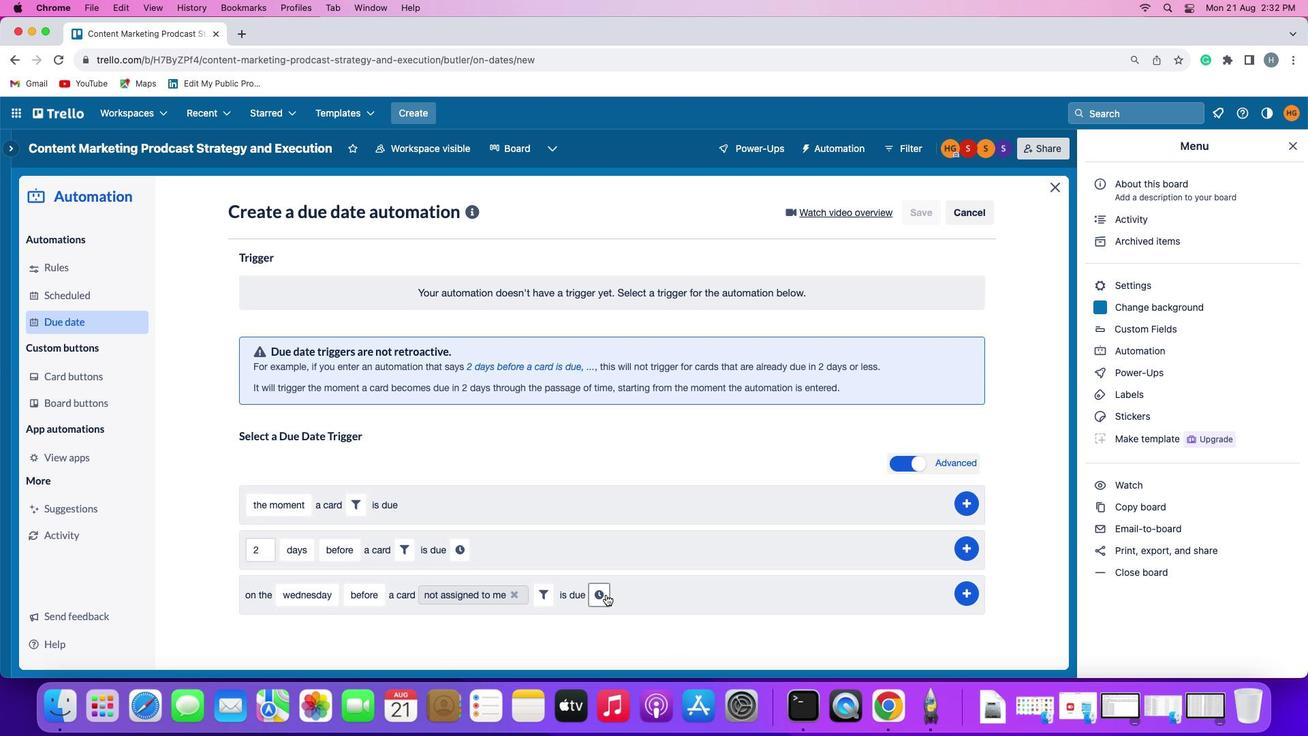 
Action: Mouse pressed left at (693, 648)
Screenshot: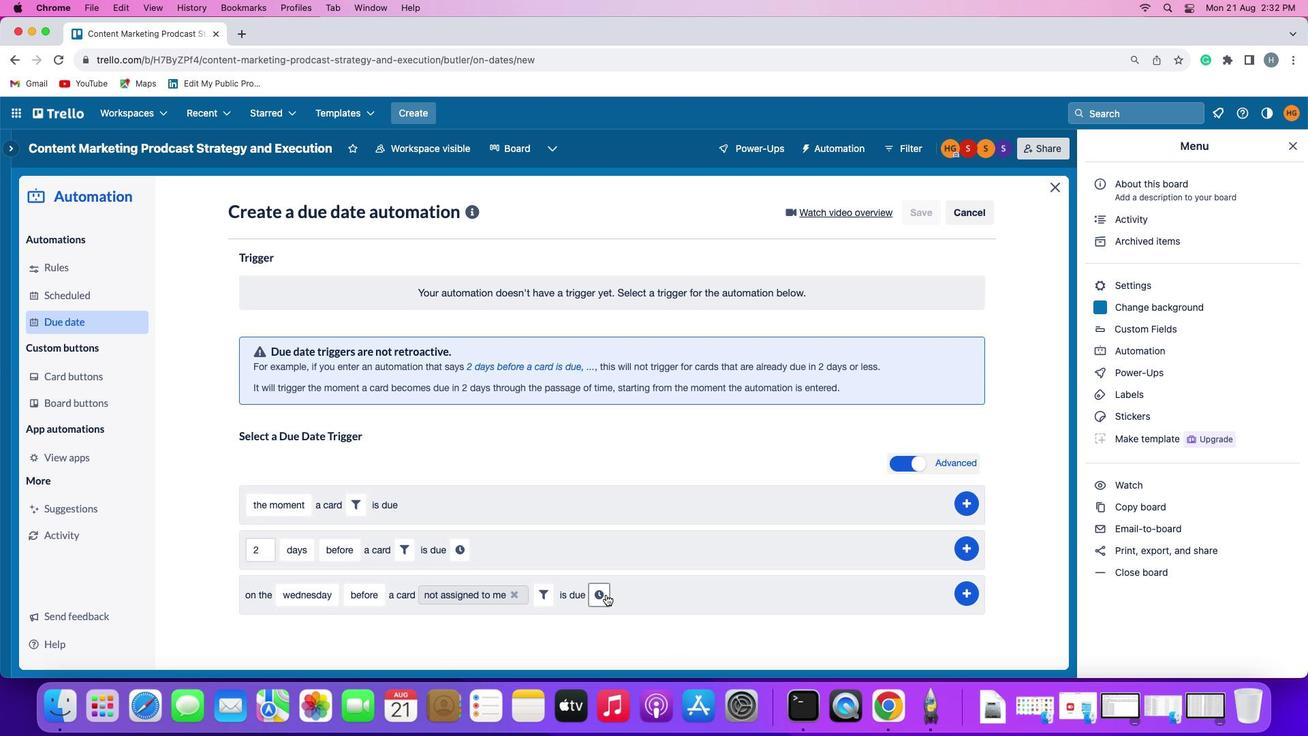 
Action: Mouse moved to (721, 650)
Screenshot: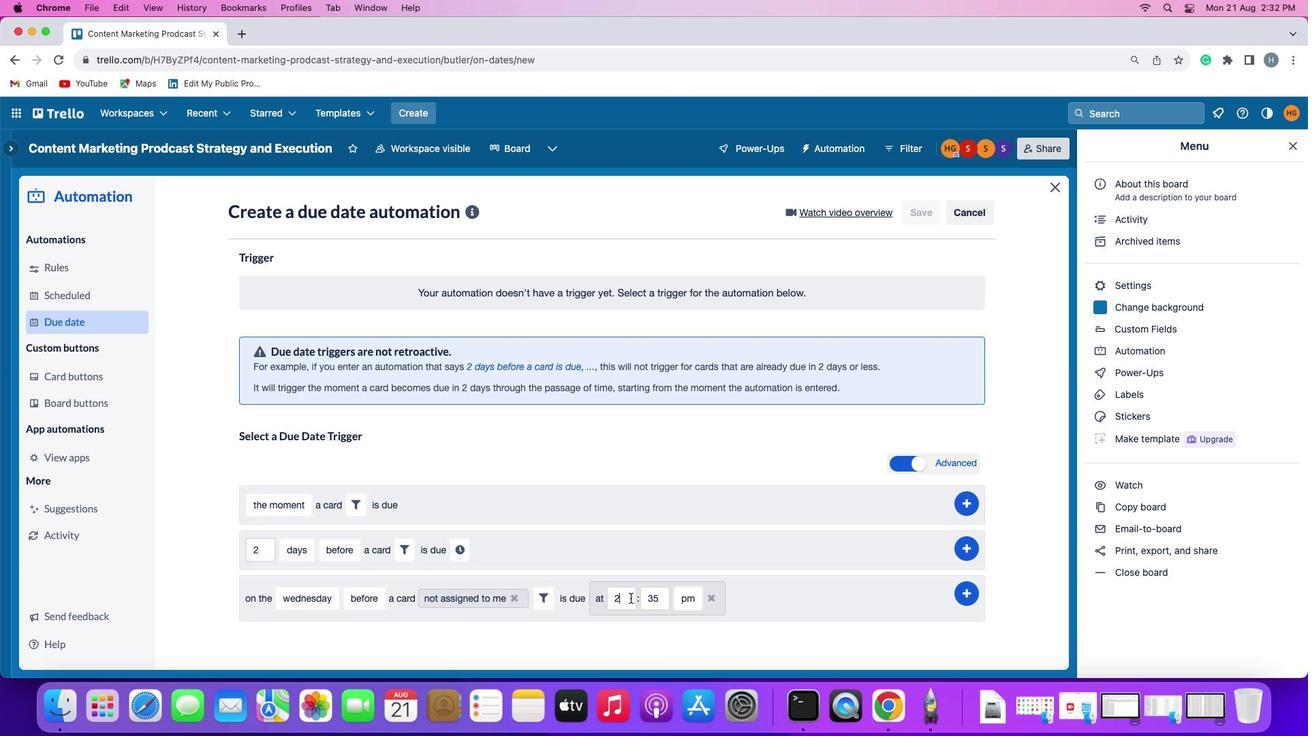 
Action: Mouse pressed left at (721, 650)
Screenshot: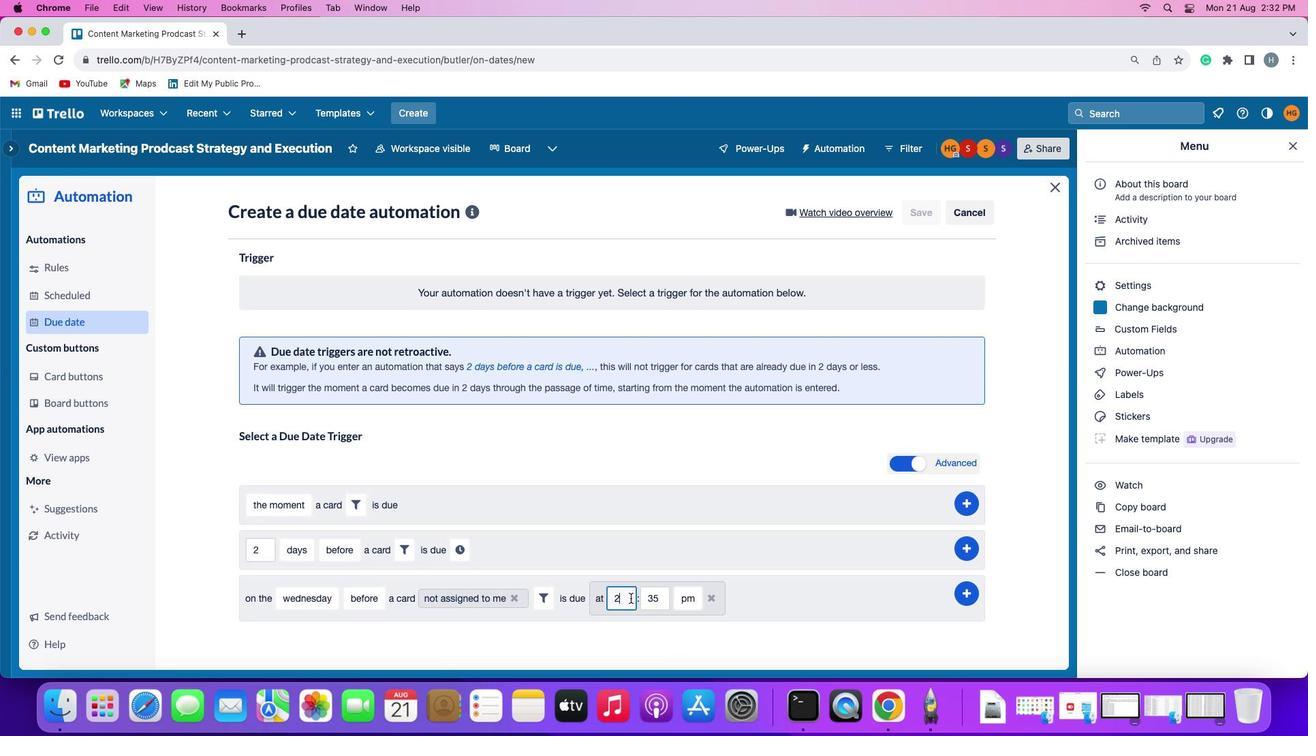 
Action: Key pressed Key.backspace'1''1'
Screenshot: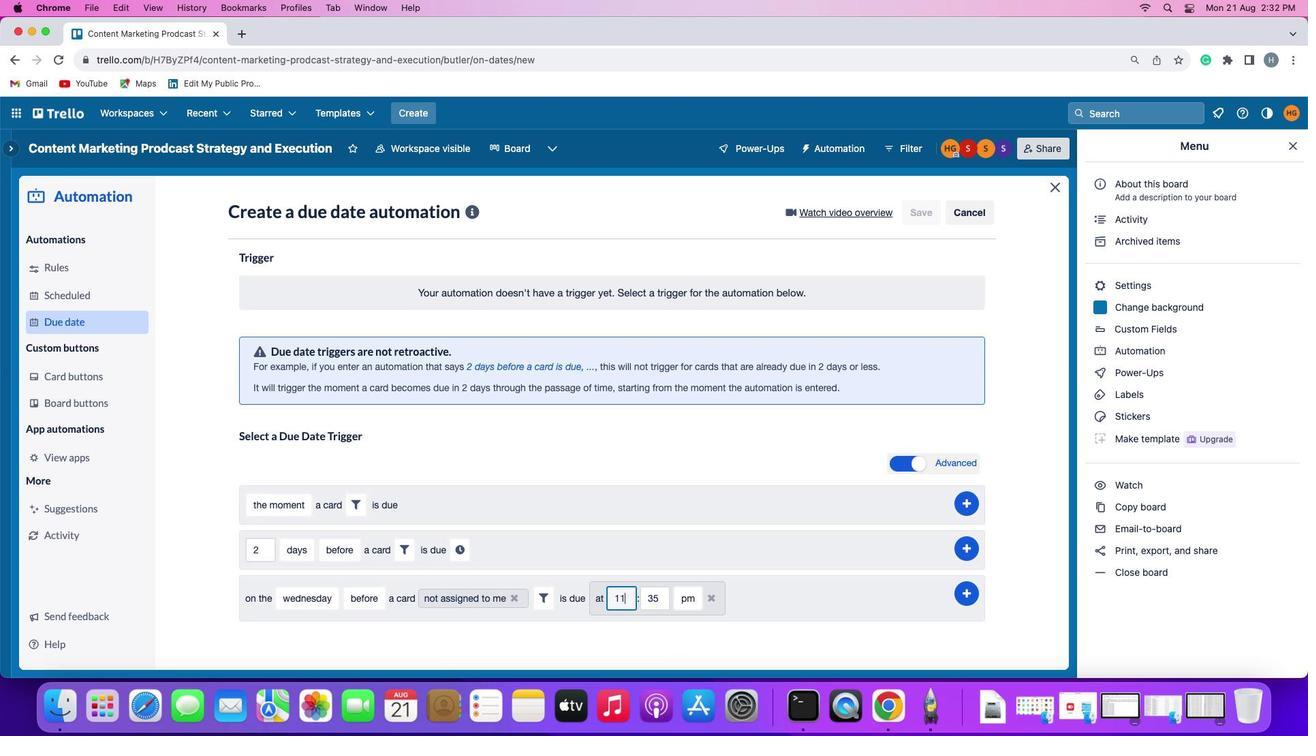 
Action: Mouse moved to (751, 649)
Screenshot: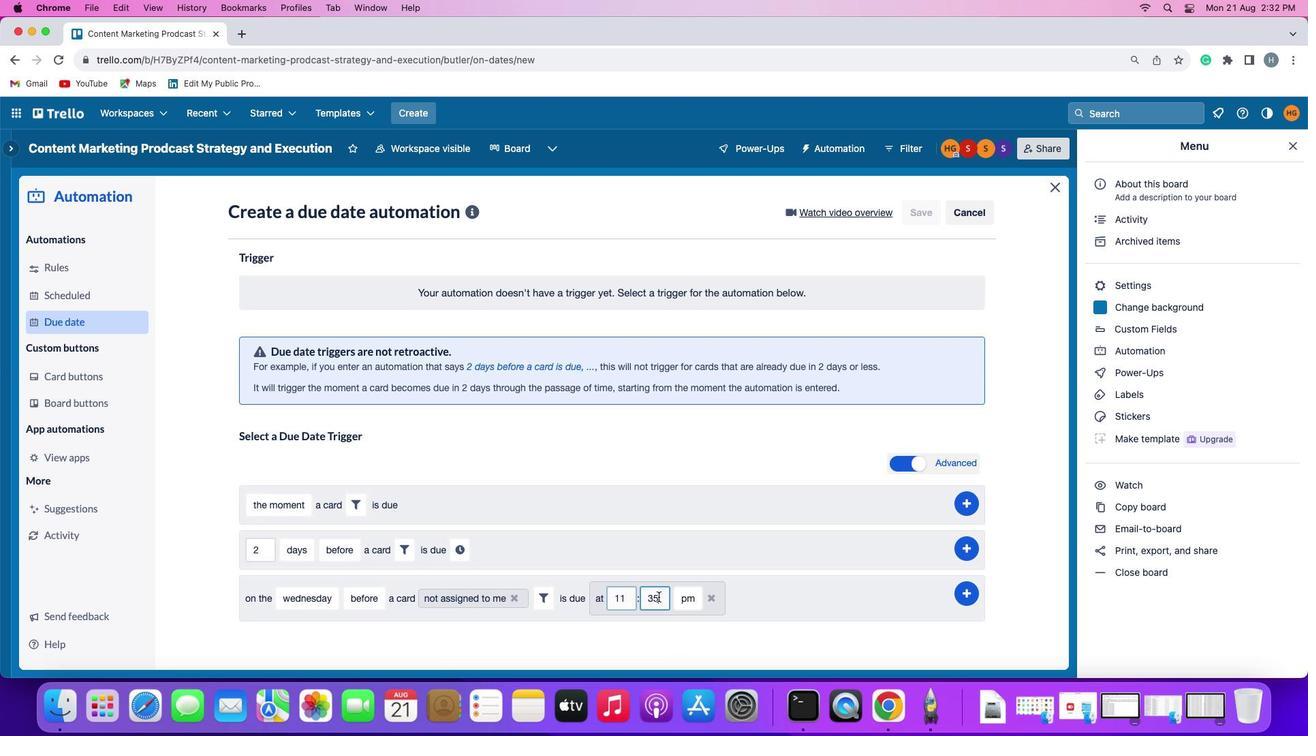 
Action: Mouse pressed left at (751, 649)
Screenshot: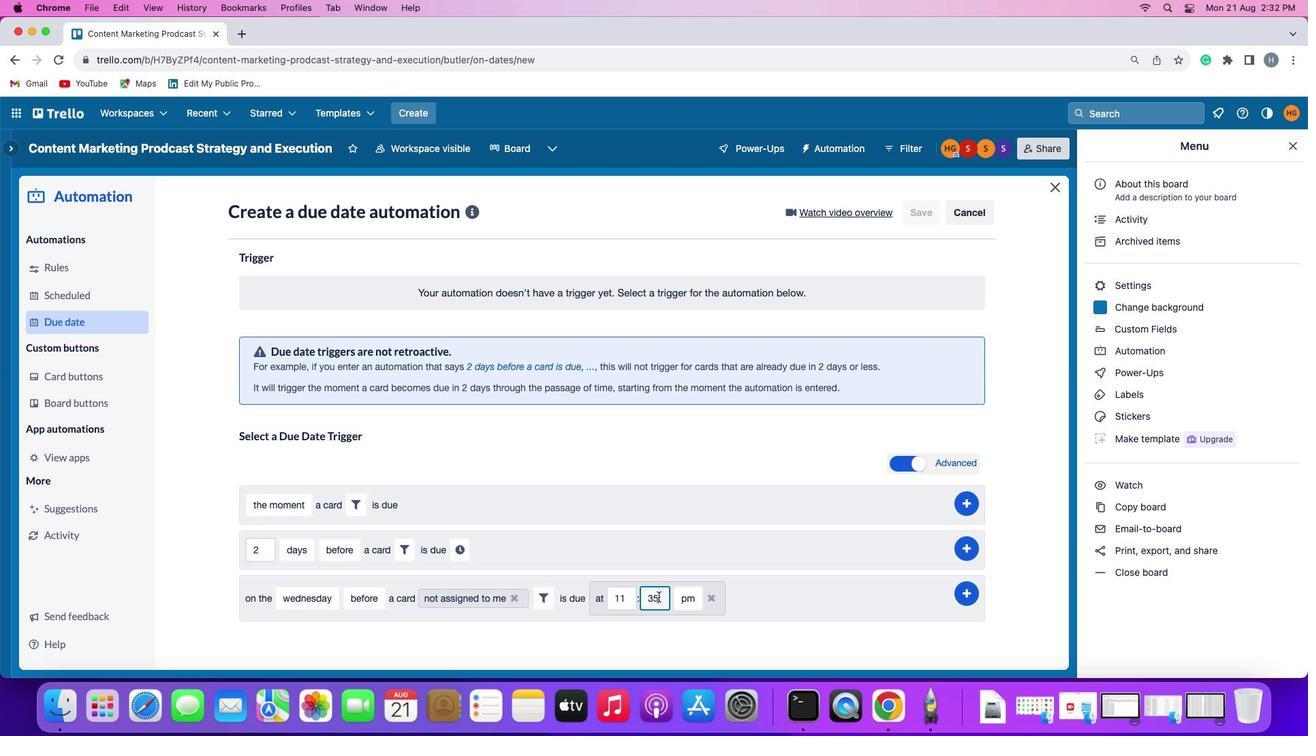 
Action: Key pressed Key.backspaceKey.backspace'0''0'
Screenshot: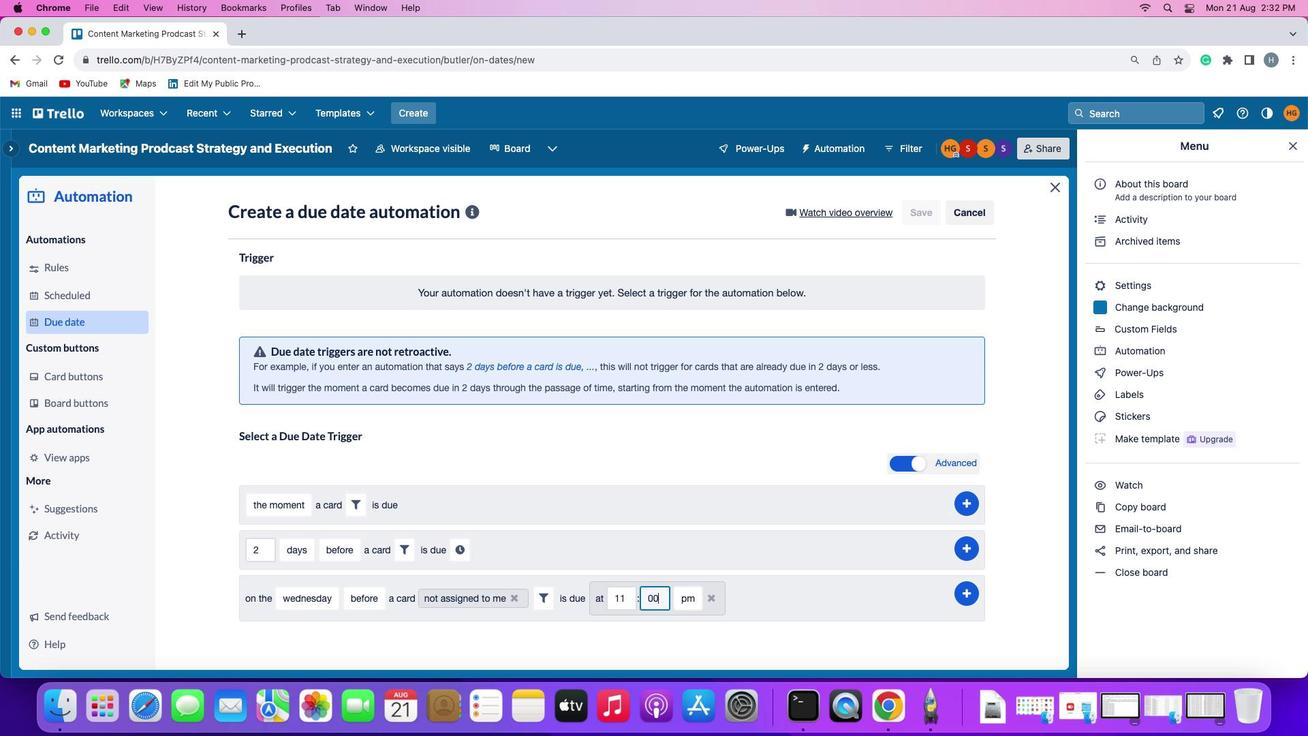 
Action: Mouse moved to (802, 649)
Screenshot: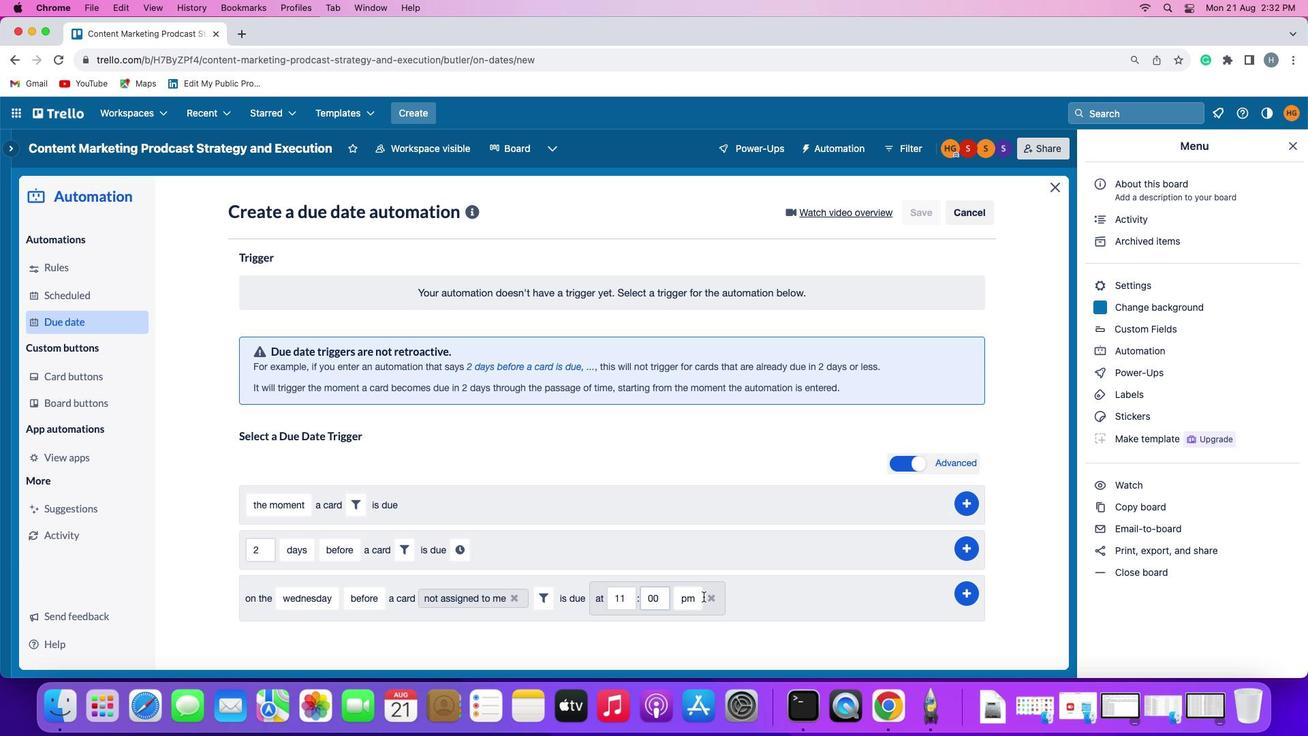 
Action: Mouse pressed left at (802, 649)
Screenshot: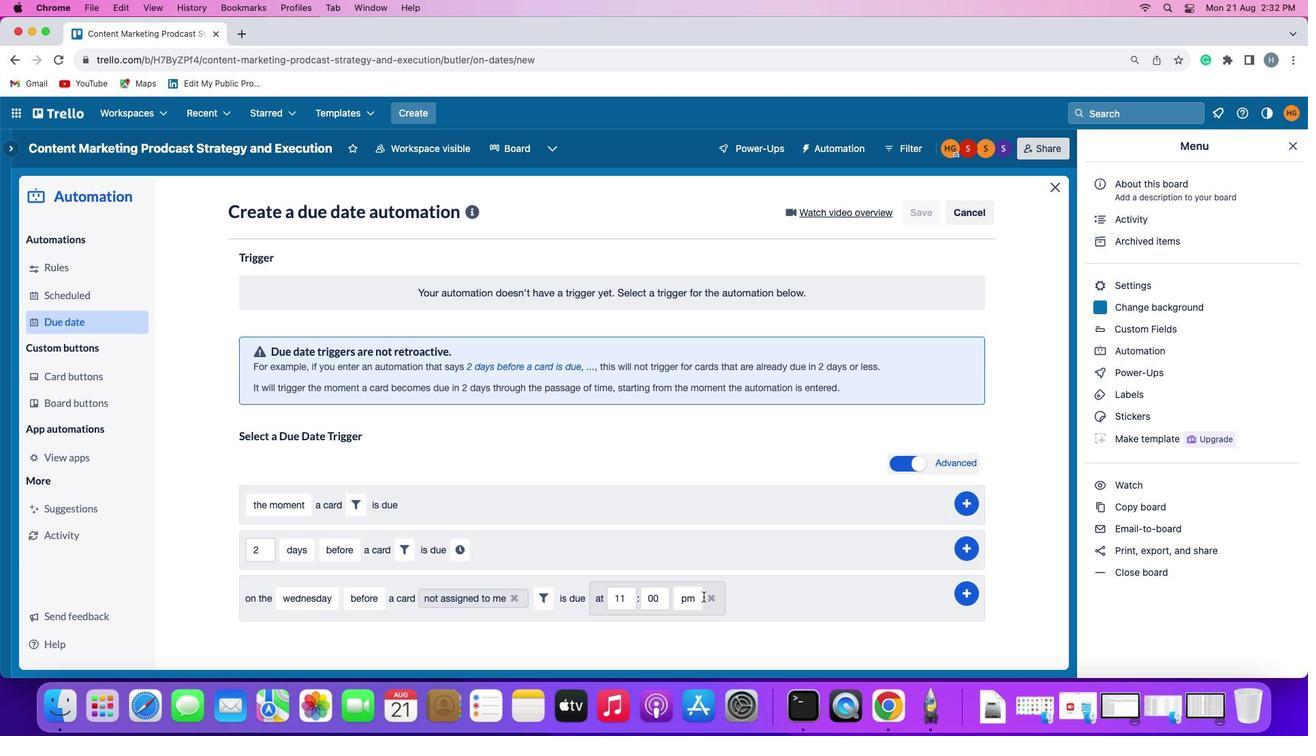
Action: Mouse moved to (789, 652)
Screenshot: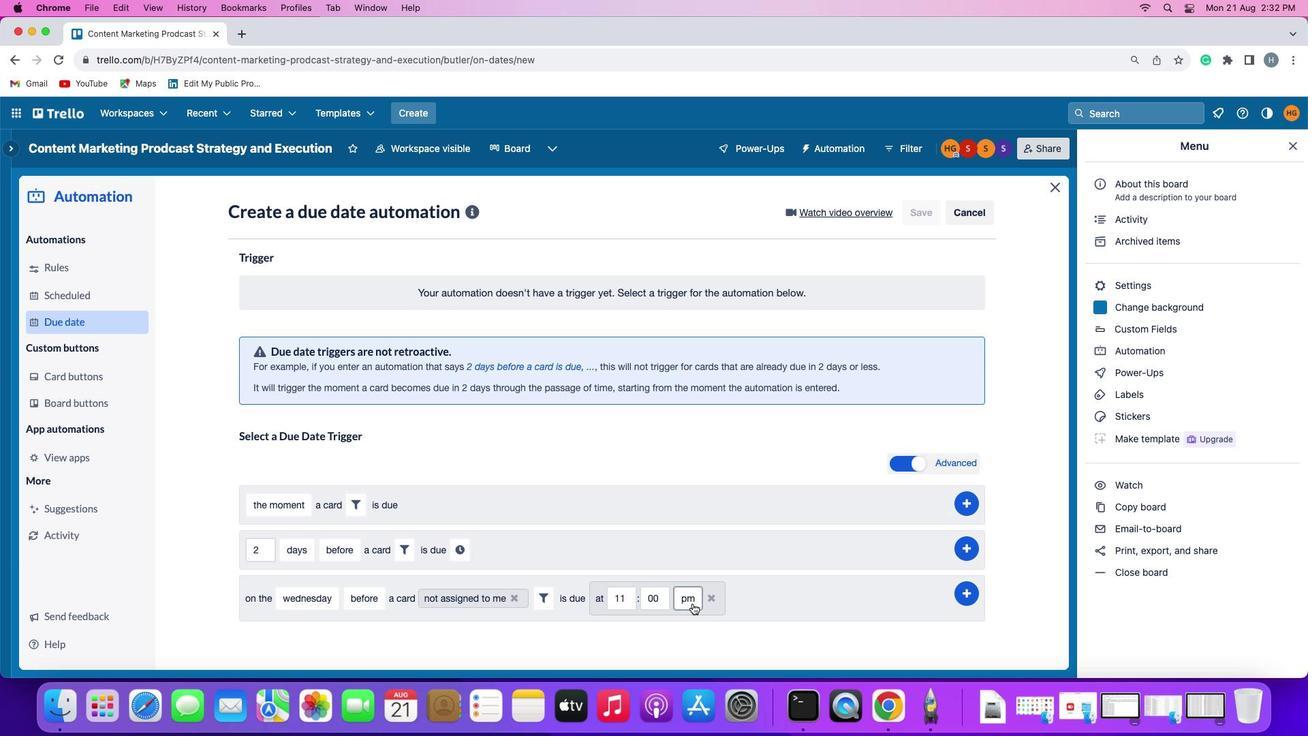 
Action: Mouse pressed left at (789, 652)
Screenshot: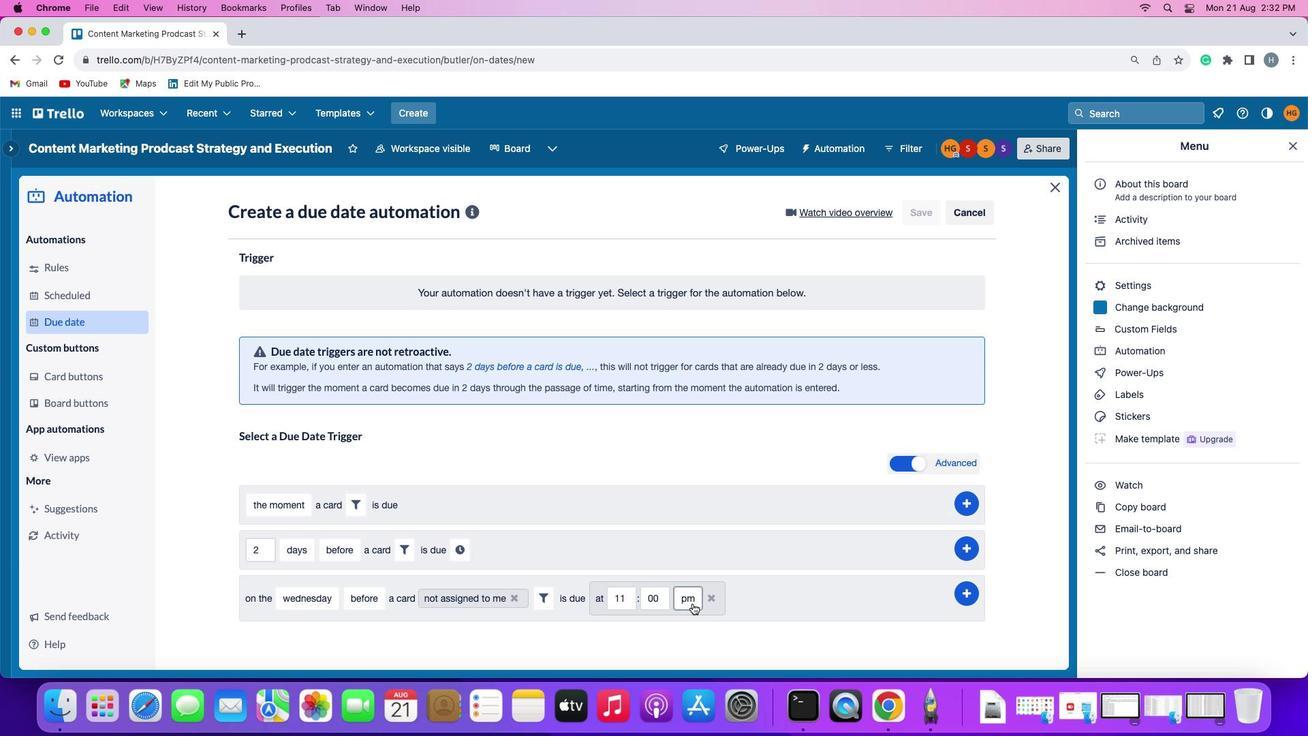 
Action: Mouse moved to (789, 659)
Screenshot: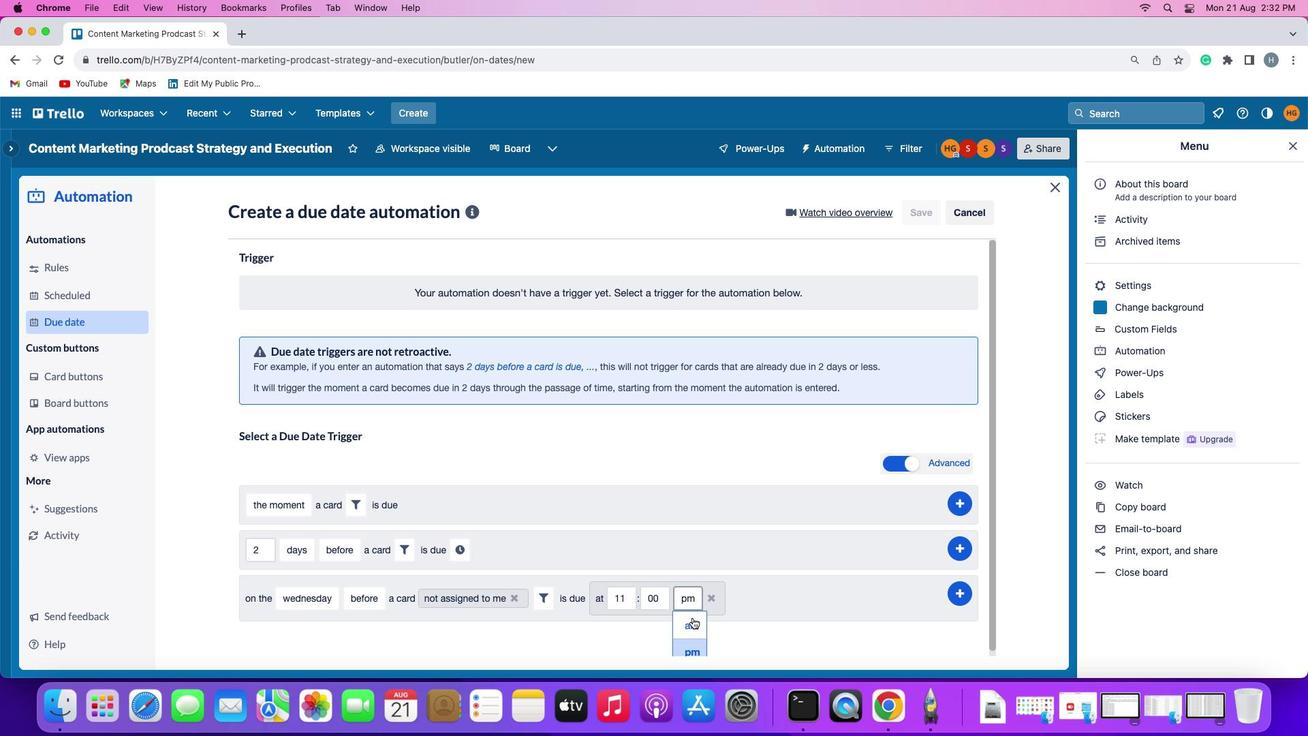 
Action: Mouse pressed left at (789, 659)
Screenshot: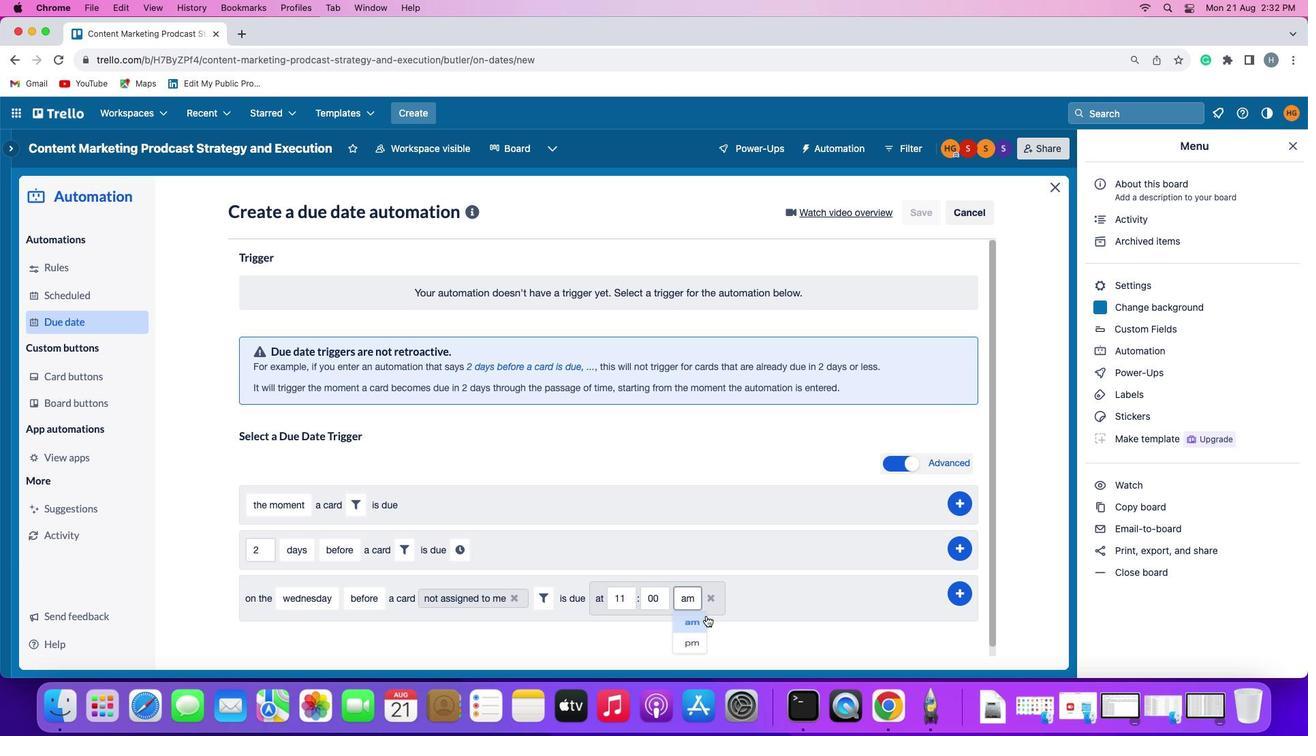 
Action: Mouse moved to (1096, 646)
Screenshot: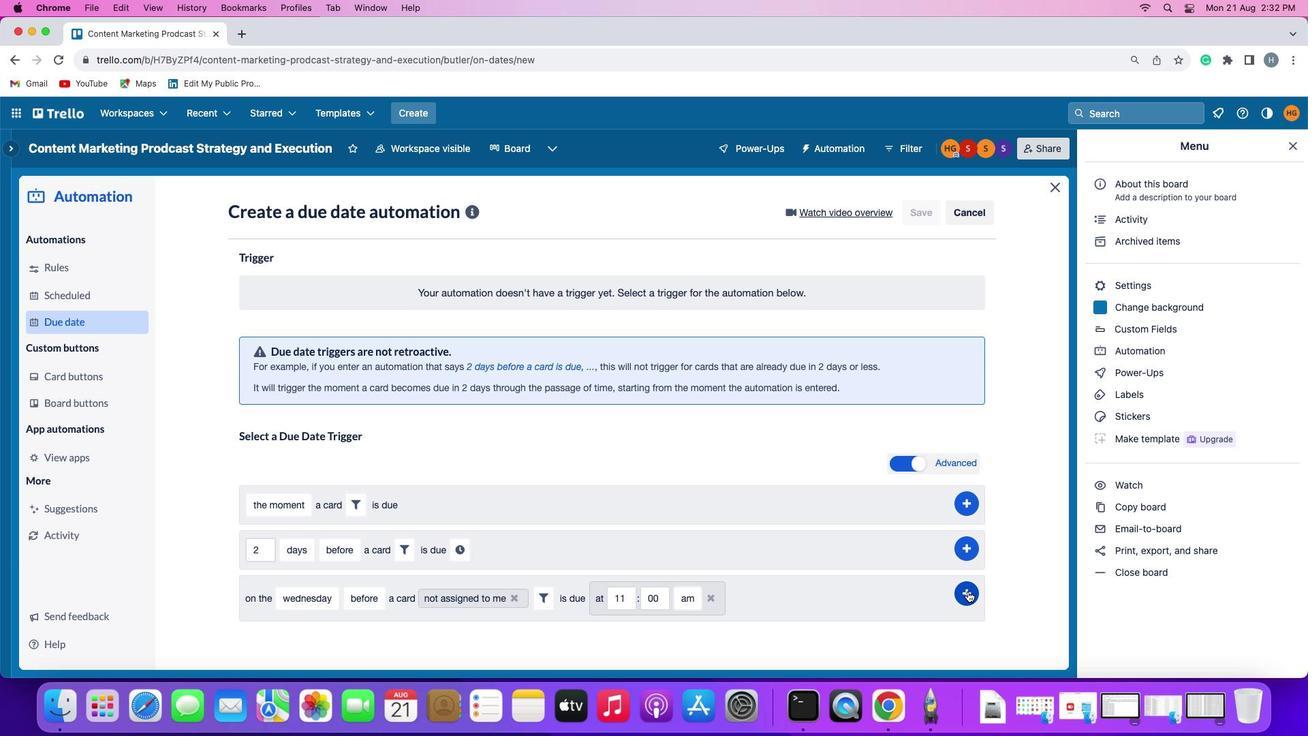 
Action: Mouse pressed left at (1096, 646)
Screenshot: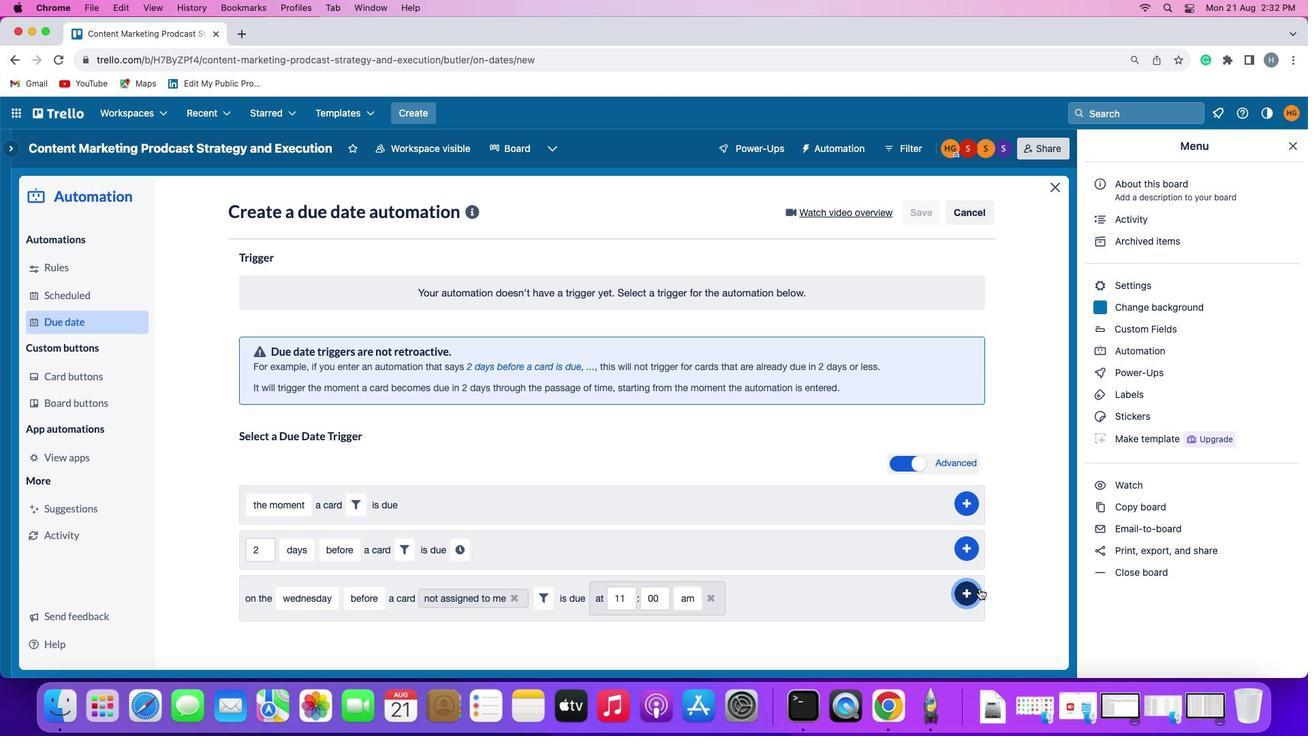 
Action: Mouse moved to (1165, 610)
Screenshot: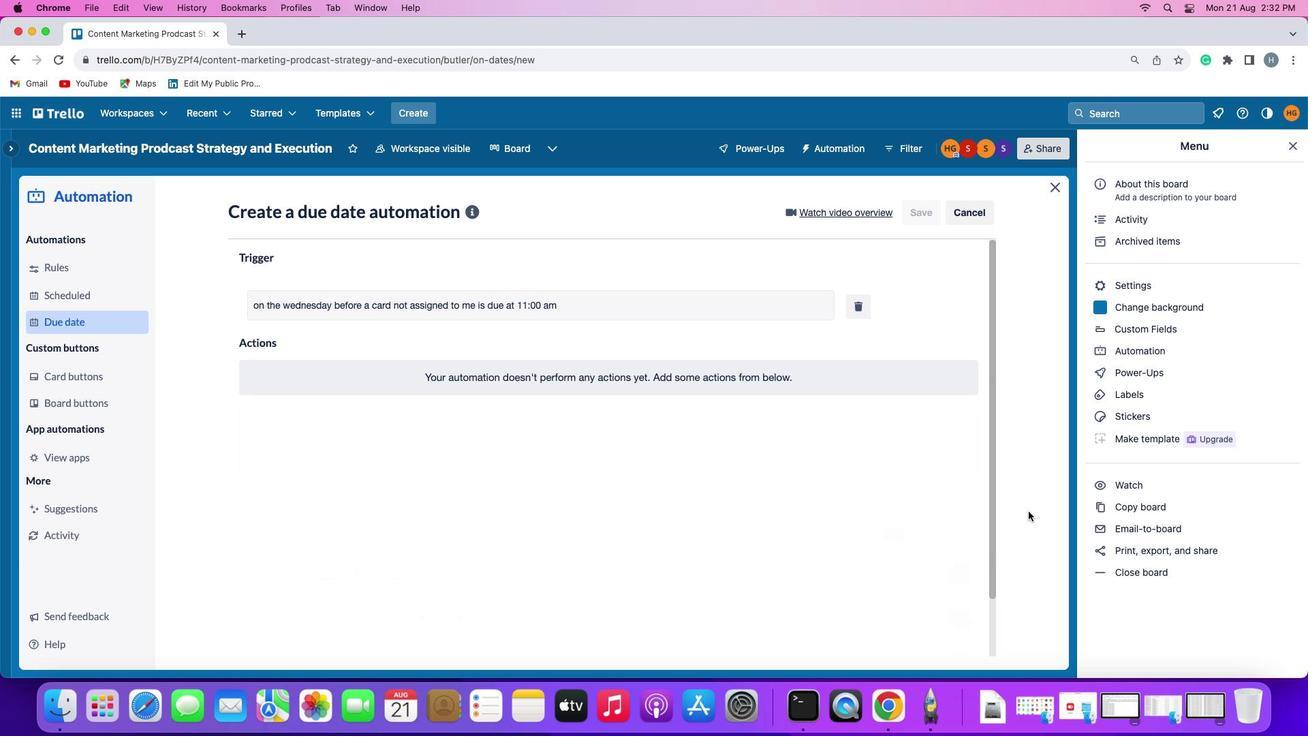 
